 Task: In the sheet Budget Analysis ToolFont size of heading  18 Font style of dataoswald 'Font size of data '9 Alignment of headline & dataAlign center.   Fill color in heading, Red Font color of dataIn the sheet  Attendance Sheet for Weekly Progressbook
Action: Mouse moved to (417, 160)
Screenshot: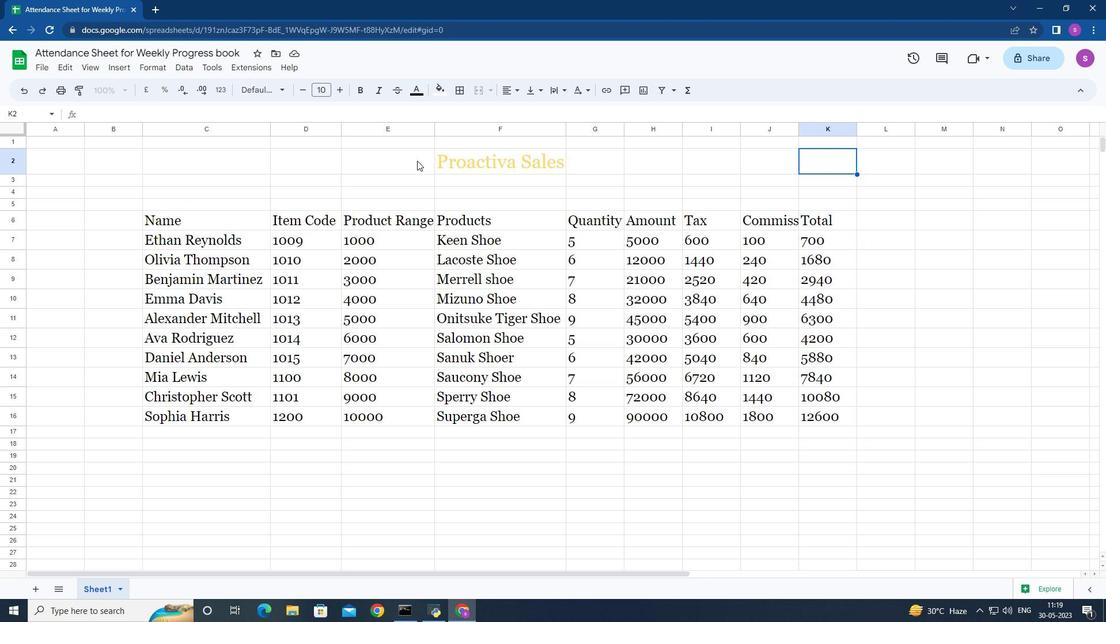 
Action: Mouse pressed left at (417, 160)
Screenshot: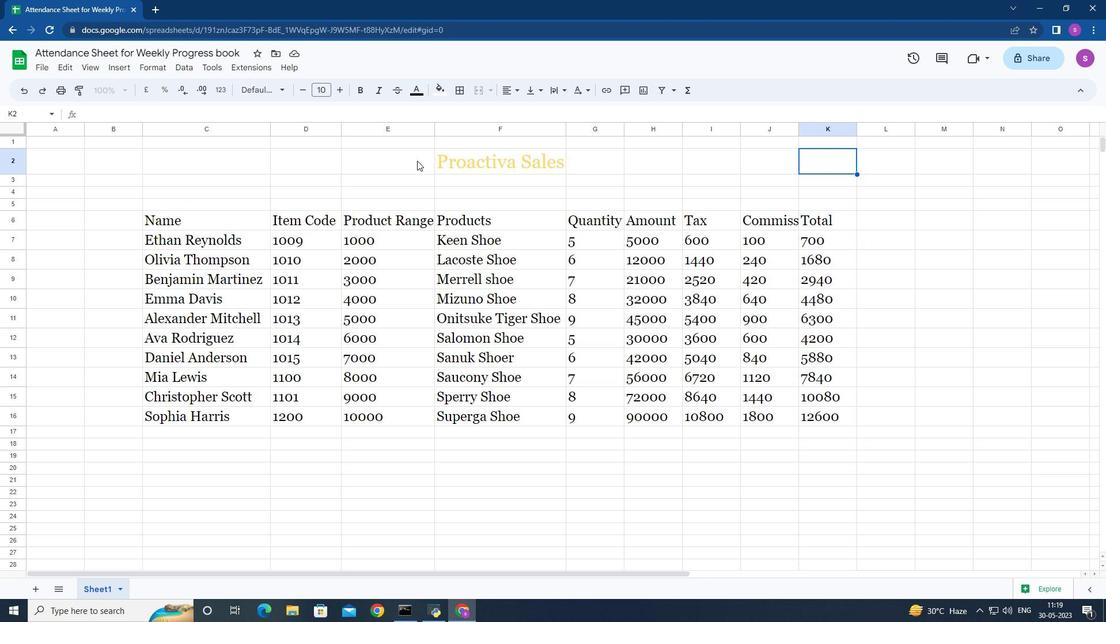 
Action: Mouse moved to (279, 87)
Screenshot: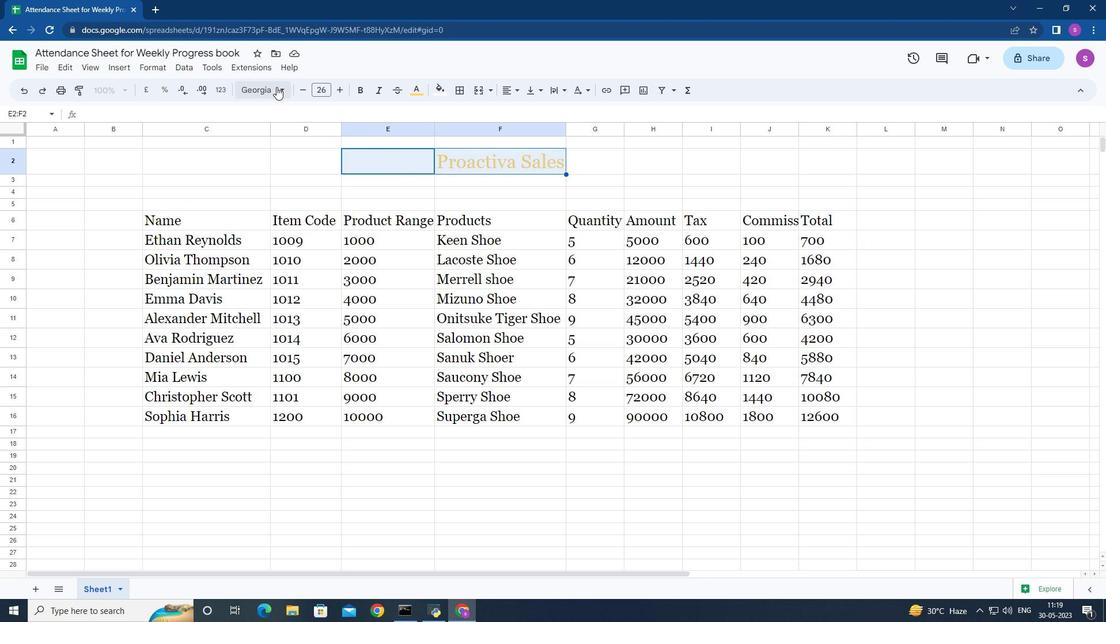
Action: Mouse pressed left at (279, 87)
Screenshot: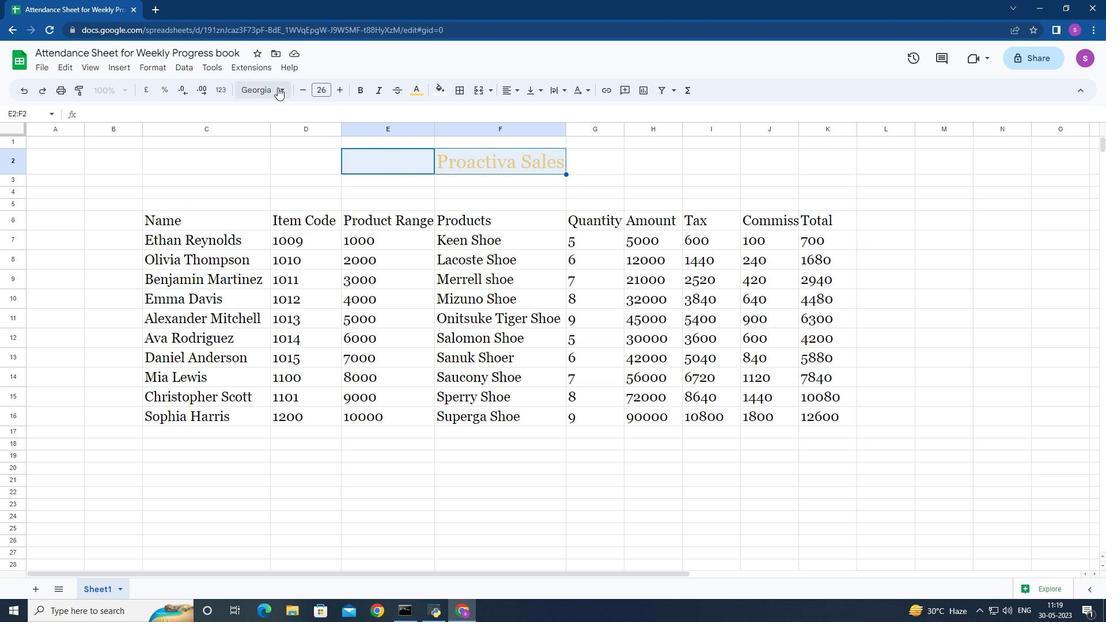 
Action: Mouse moved to (293, 425)
Screenshot: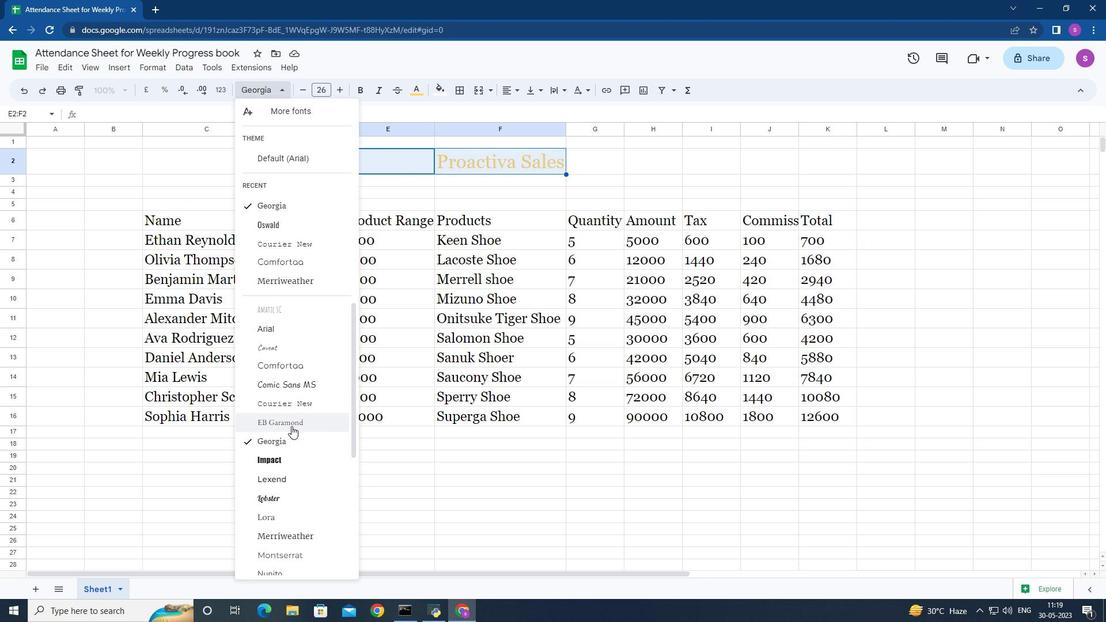 
Action: Mouse scrolled (293, 425) with delta (0, 0)
Screenshot: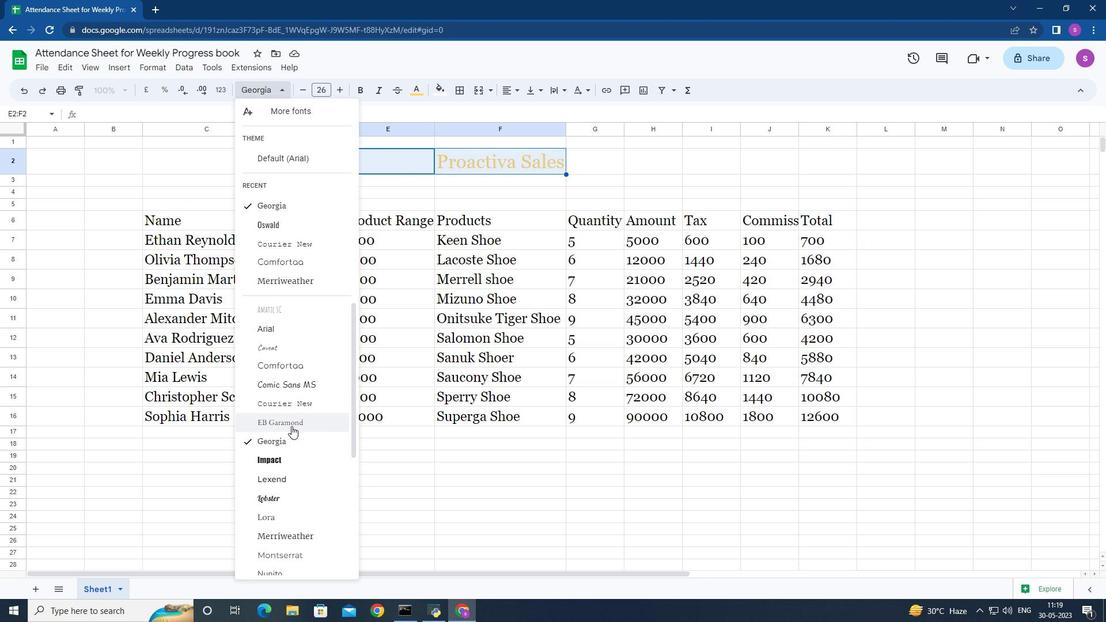 
Action: Mouse moved to (293, 425)
Screenshot: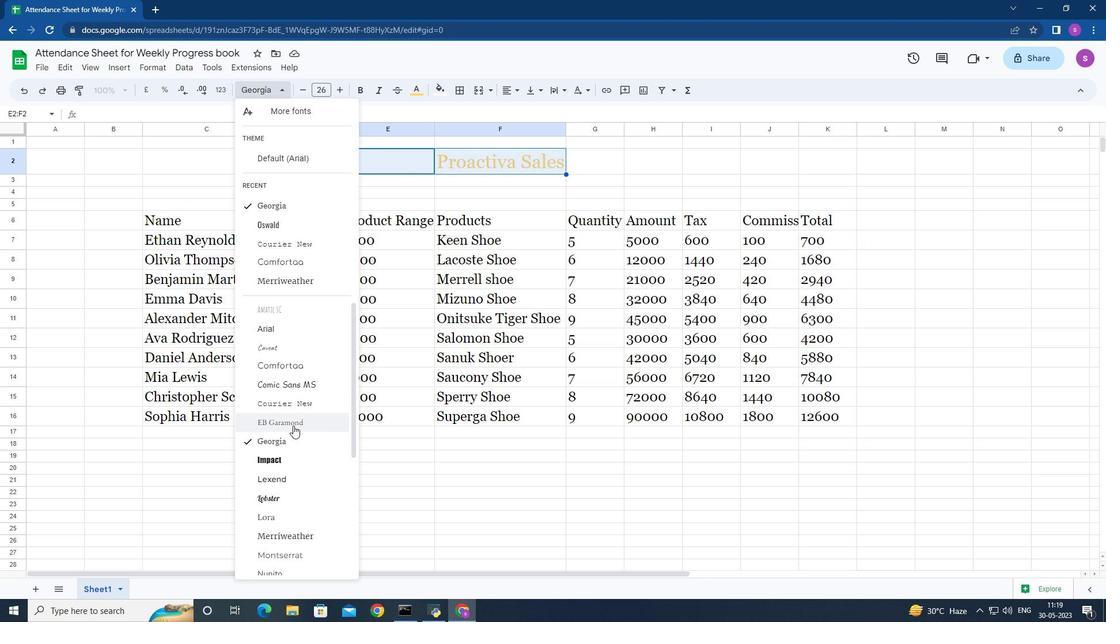 
Action: Mouse scrolled (293, 424) with delta (0, 0)
Screenshot: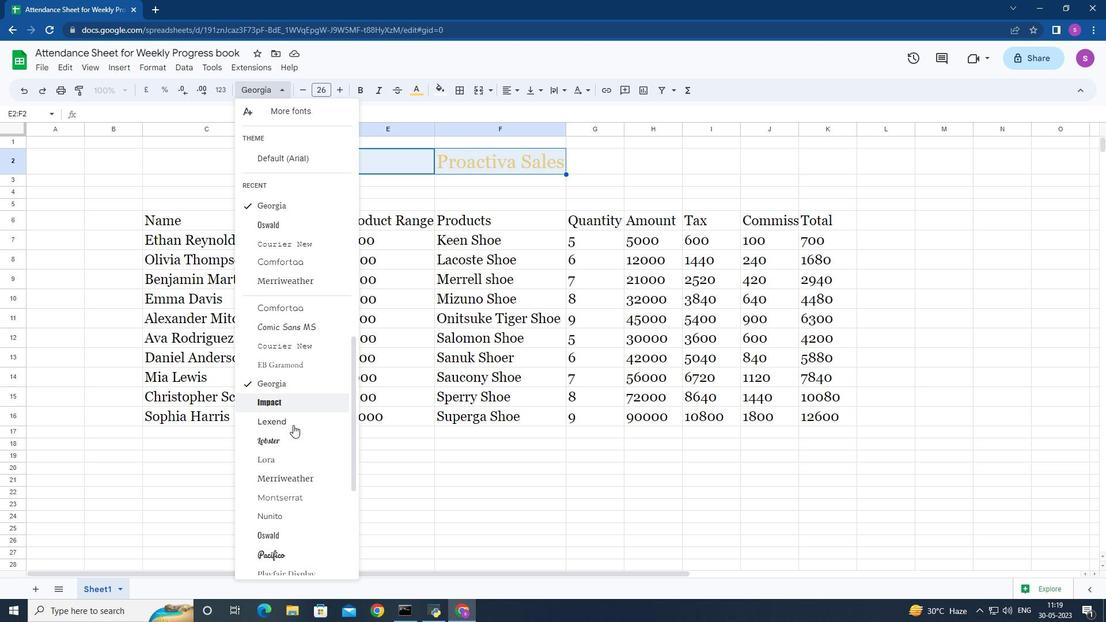 
Action: Mouse moved to (293, 425)
Screenshot: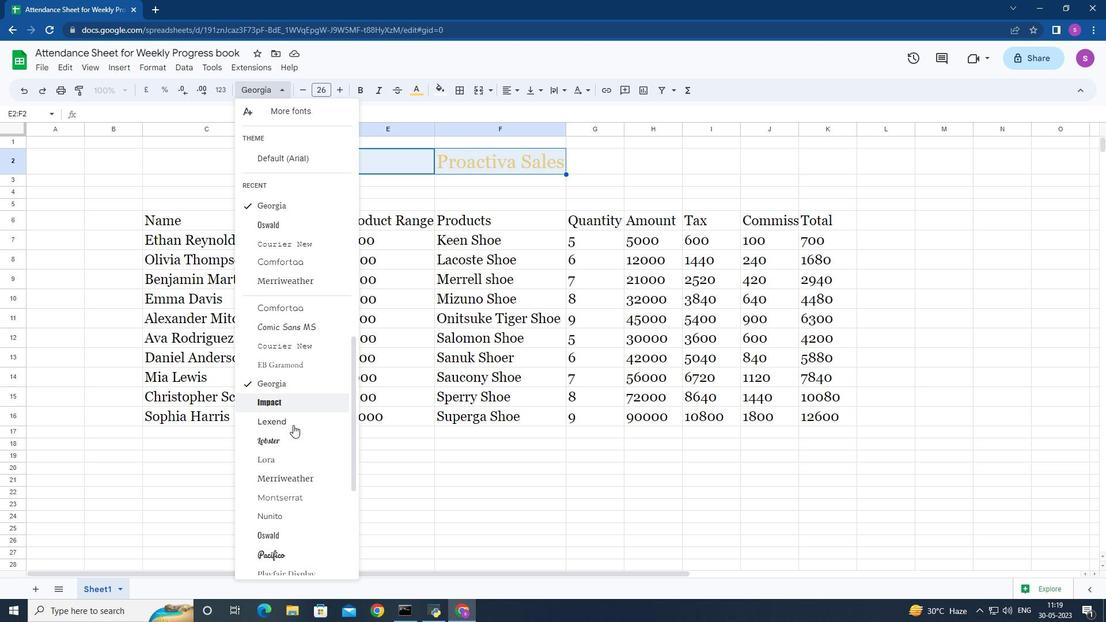 
Action: Mouse scrolled (293, 424) with delta (0, 0)
Screenshot: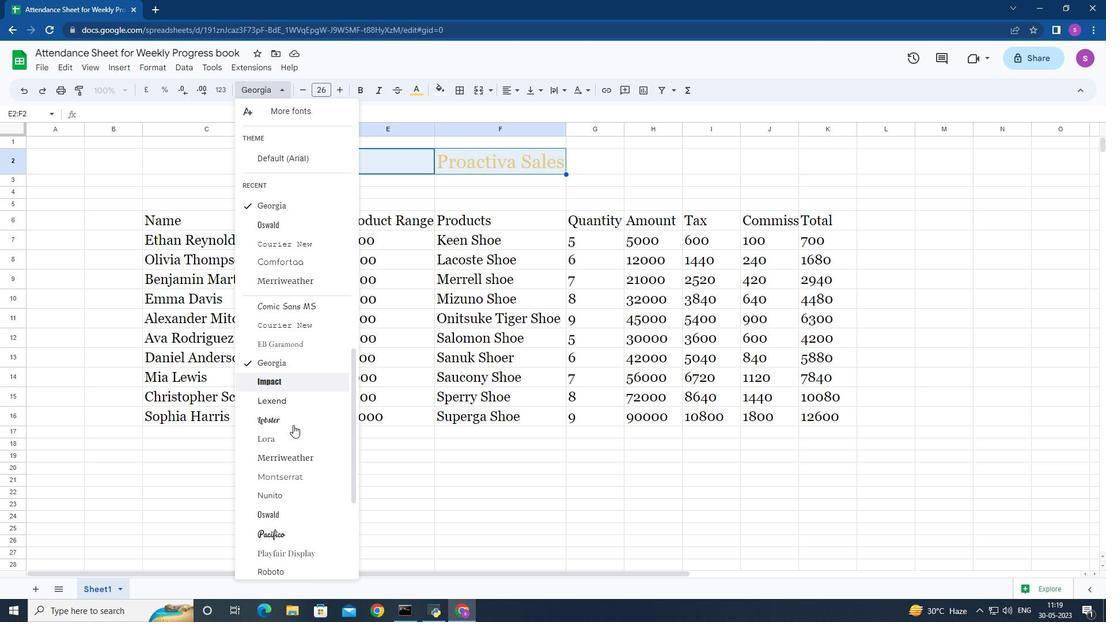 
Action: Mouse scrolled (293, 424) with delta (0, 0)
Screenshot: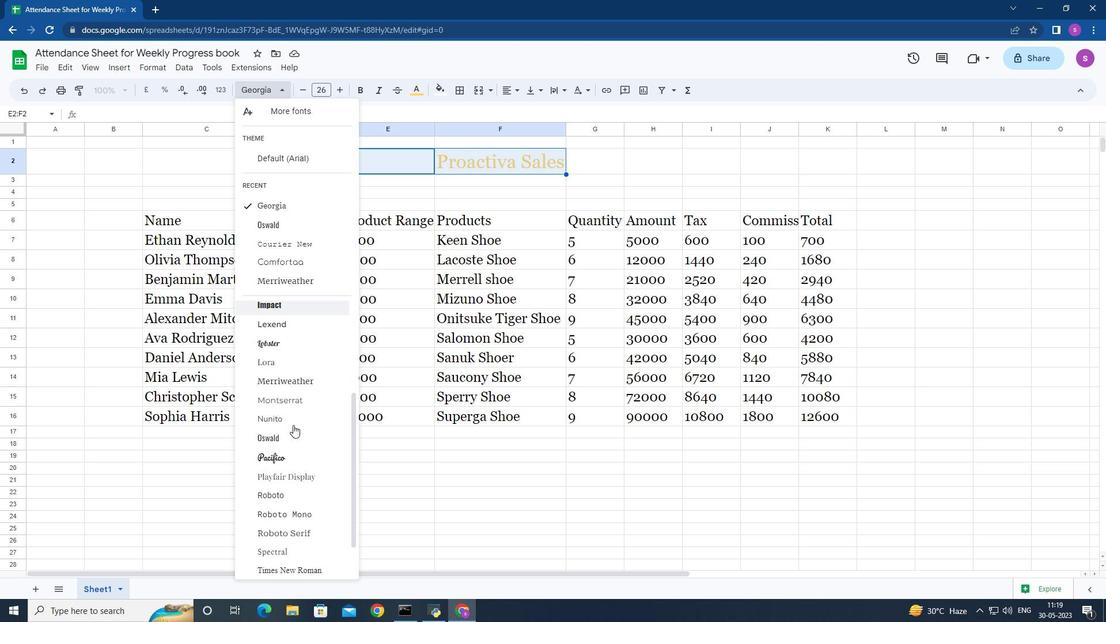 
Action: Mouse scrolled (293, 424) with delta (0, 0)
Screenshot: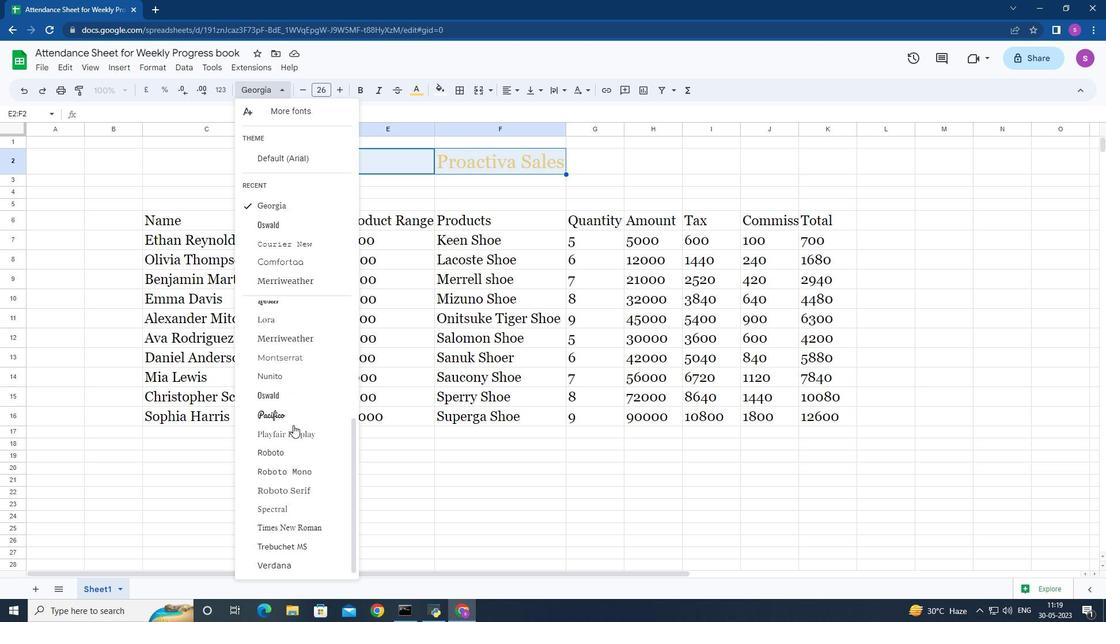 
Action: Mouse moved to (288, 398)
Screenshot: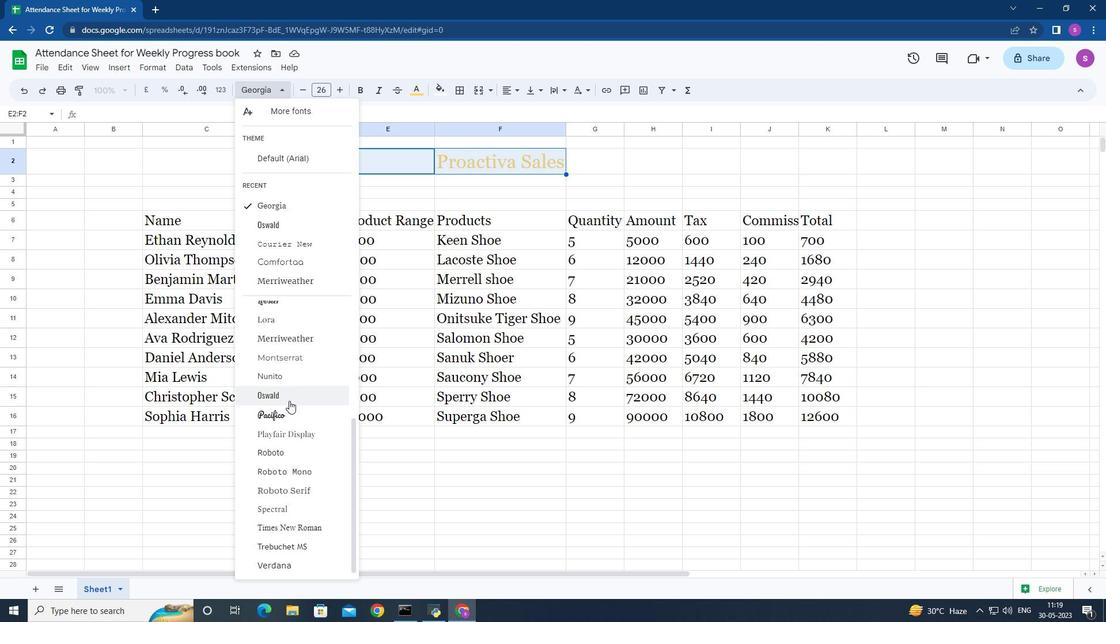 
Action: Mouse pressed left at (288, 398)
Screenshot: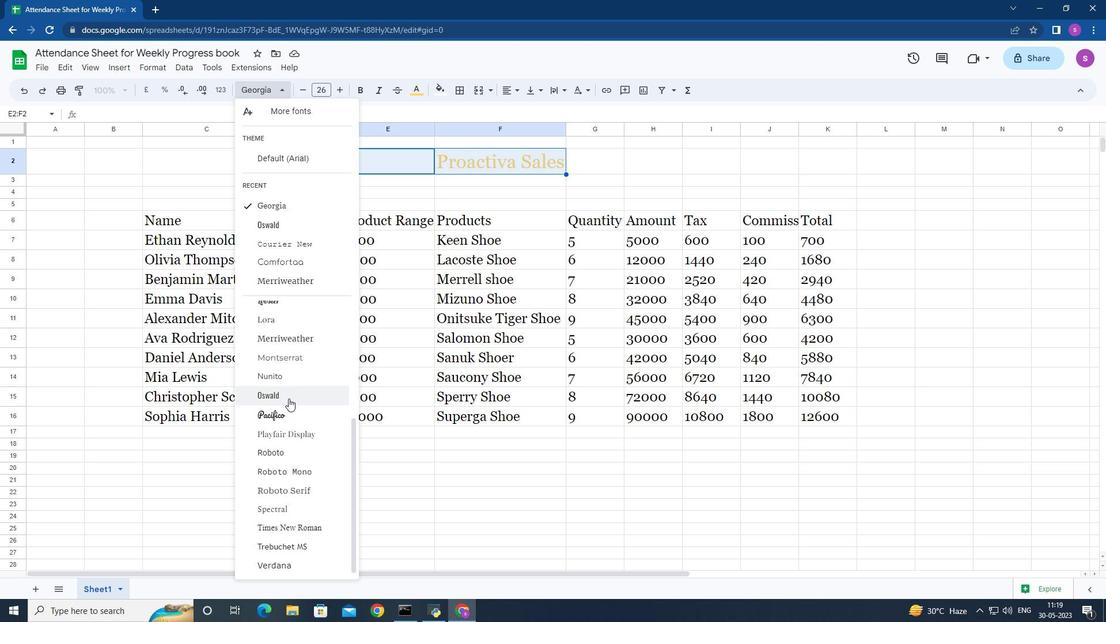 
Action: Mouse moved to (300, 88)
Screenshot: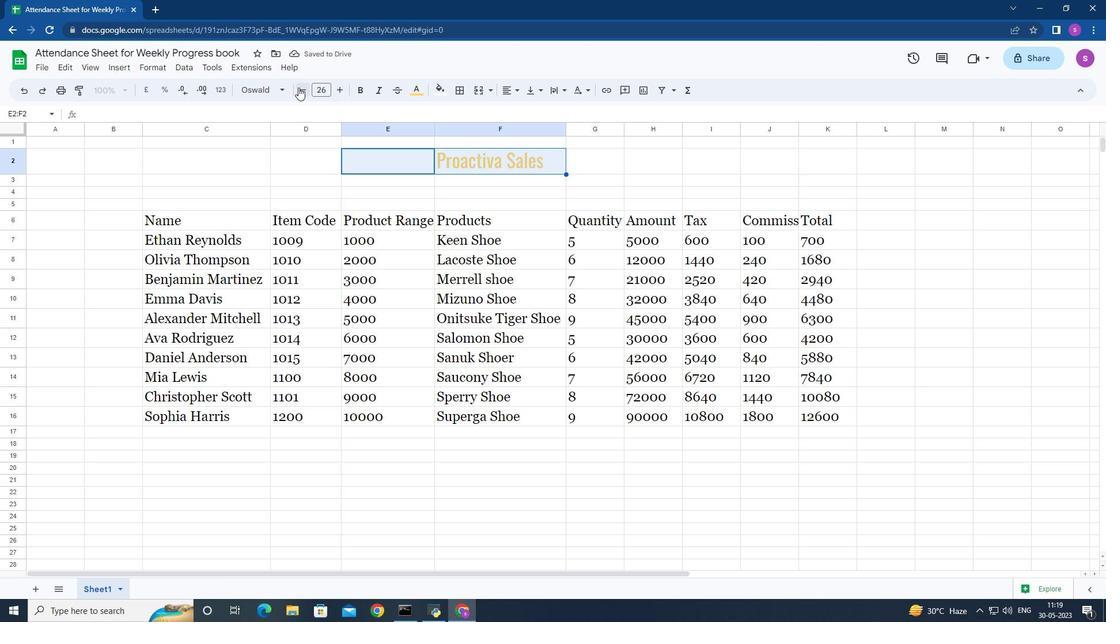 
Action: Mouse pressed left at (300, 88)
Screenshot: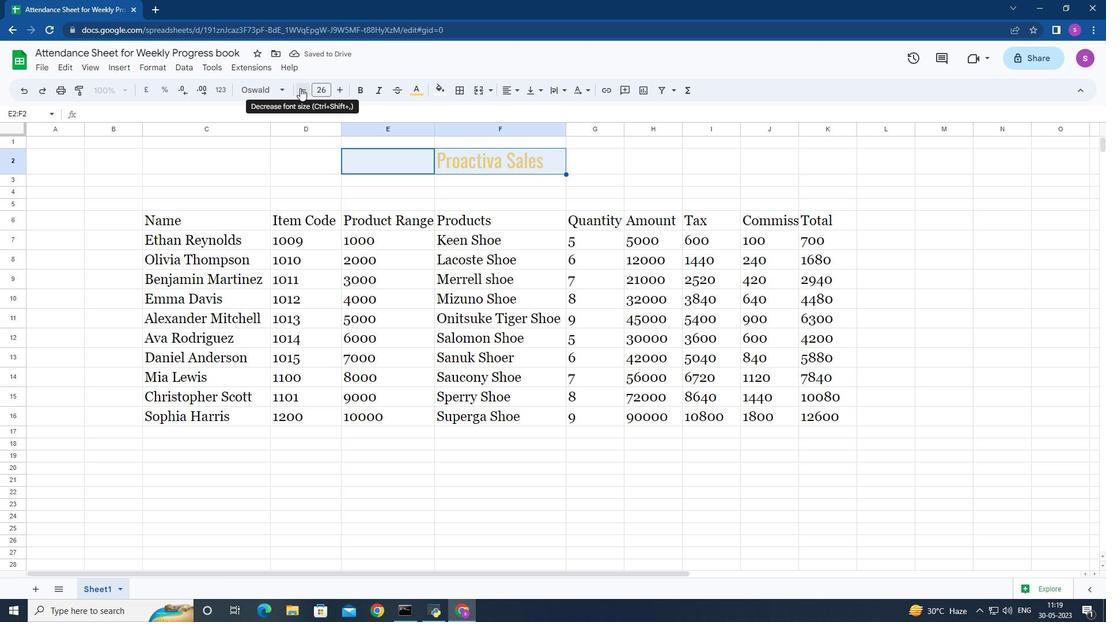 
Action: Mouse pressed left at (300, 88)
Screenshot: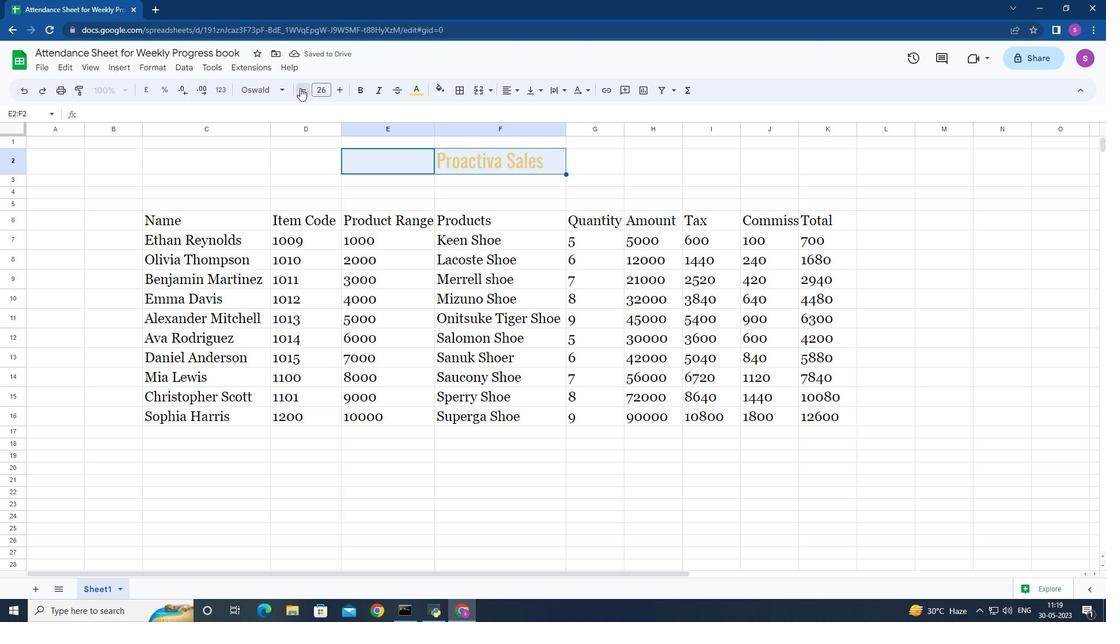 
Action: Mouse pressed left at (300, 88)
Screenshot: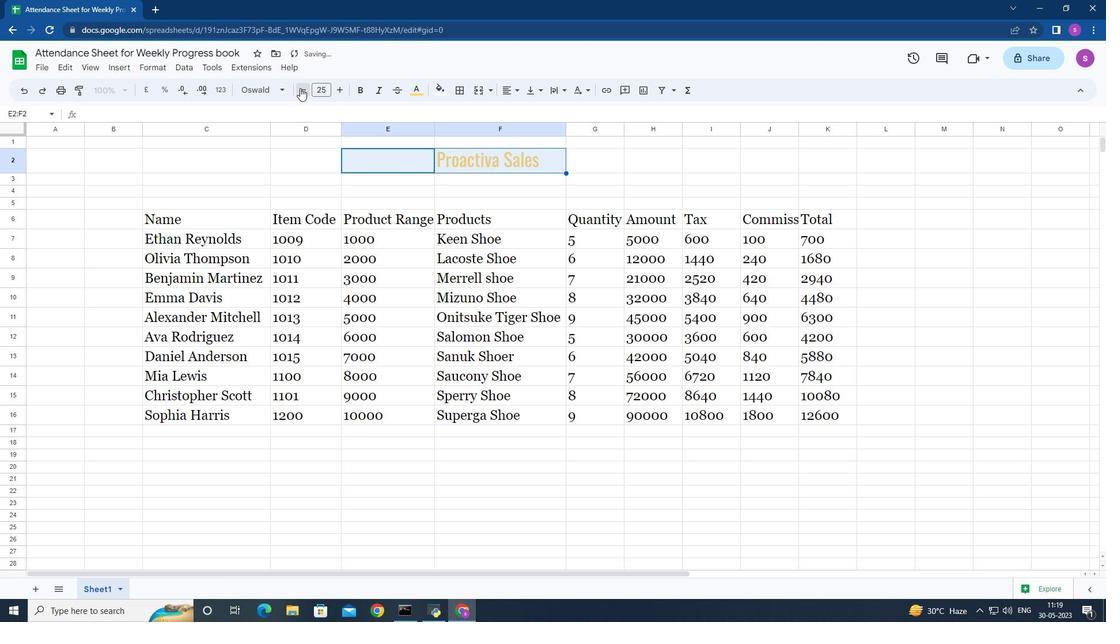 
Action: Mouse pressed left at (300, 88)
Screenshot: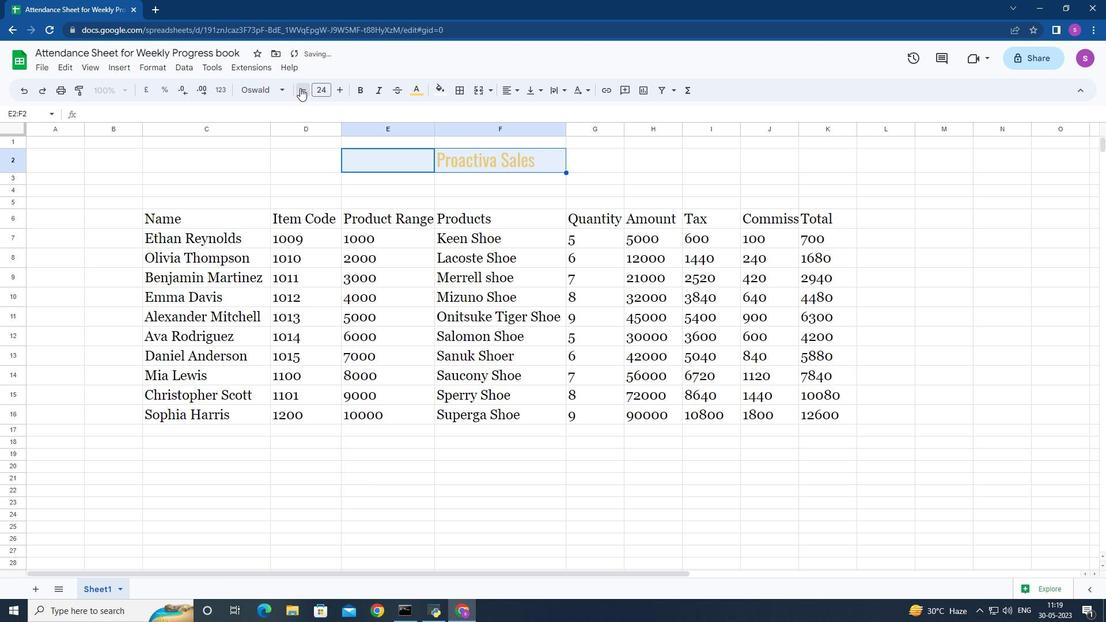 
Action: Mouse pressed left at (300, 88)
Screenshot: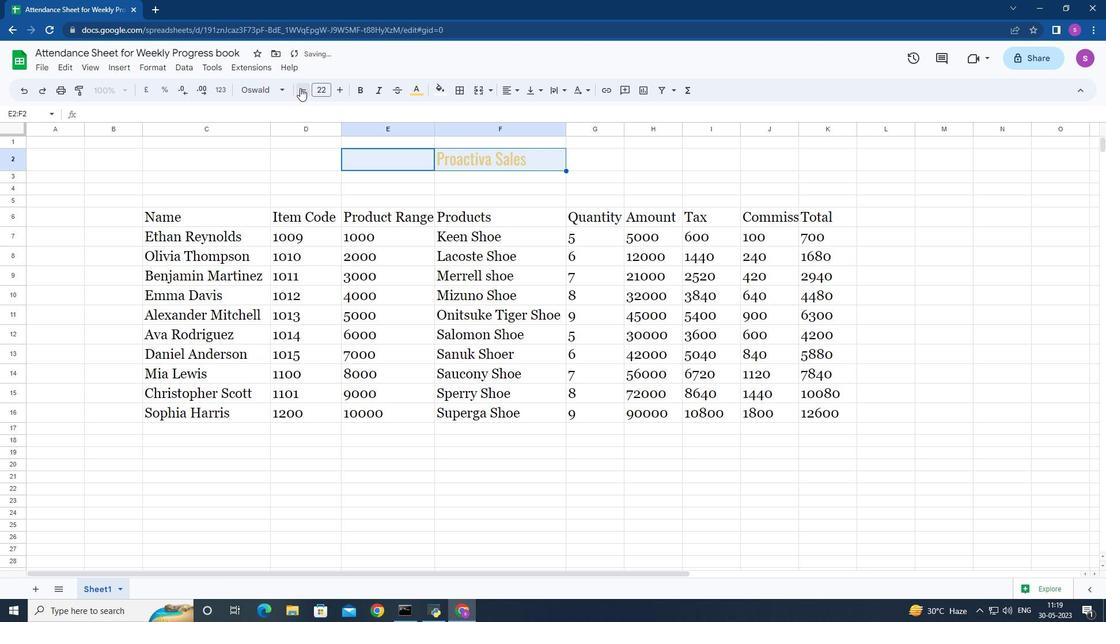 
Action: Mouse pressed left at (300, 88)
Screenshot: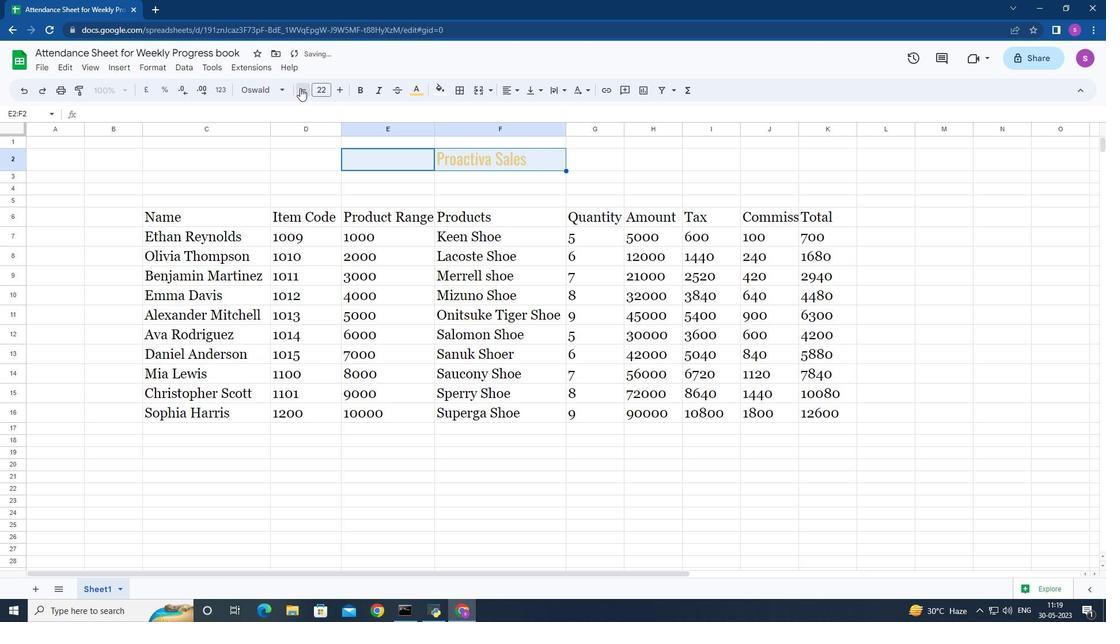 
Action: Mouse pressed left at (300, 88)
Screenshot: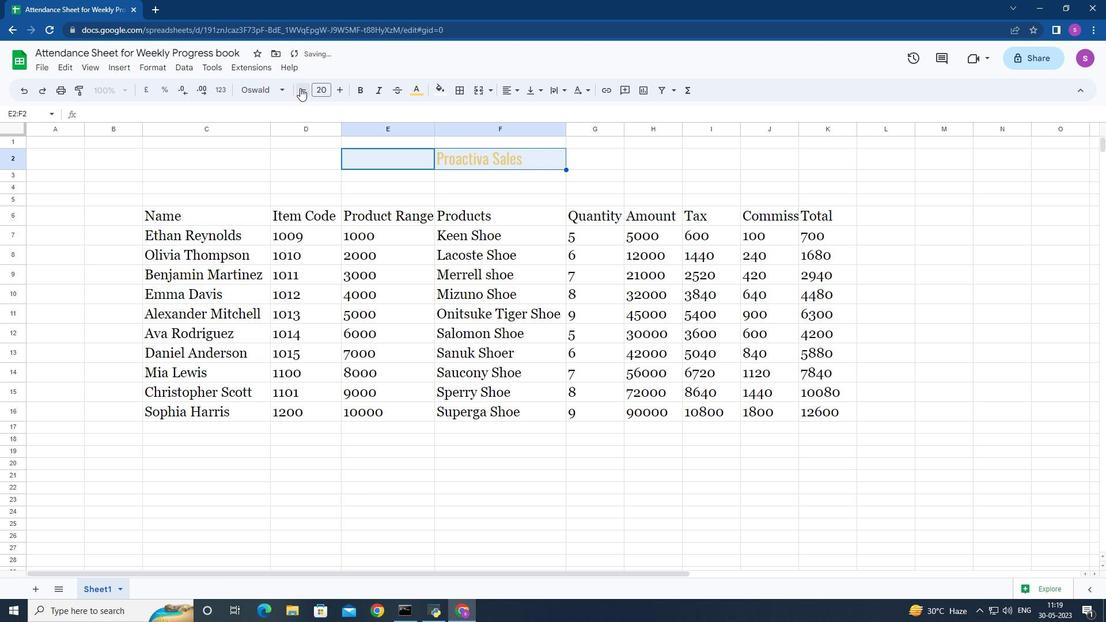 
Action: Mouse pressed left at (300, 88)
Screenshot: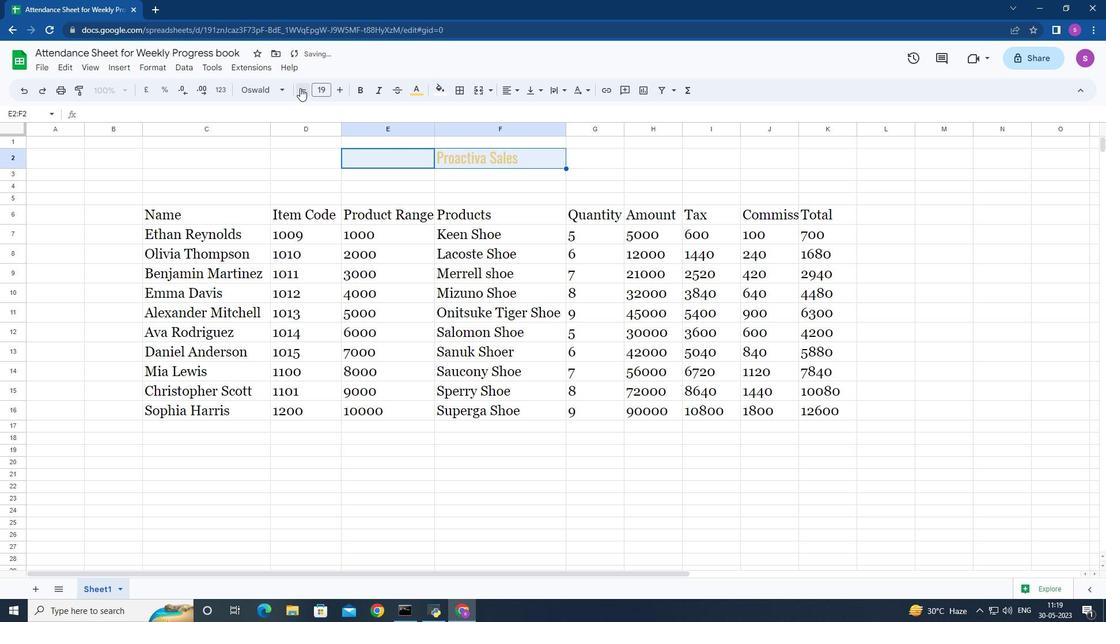 
Action: Mouse moved to (141, 212)
Screenshot: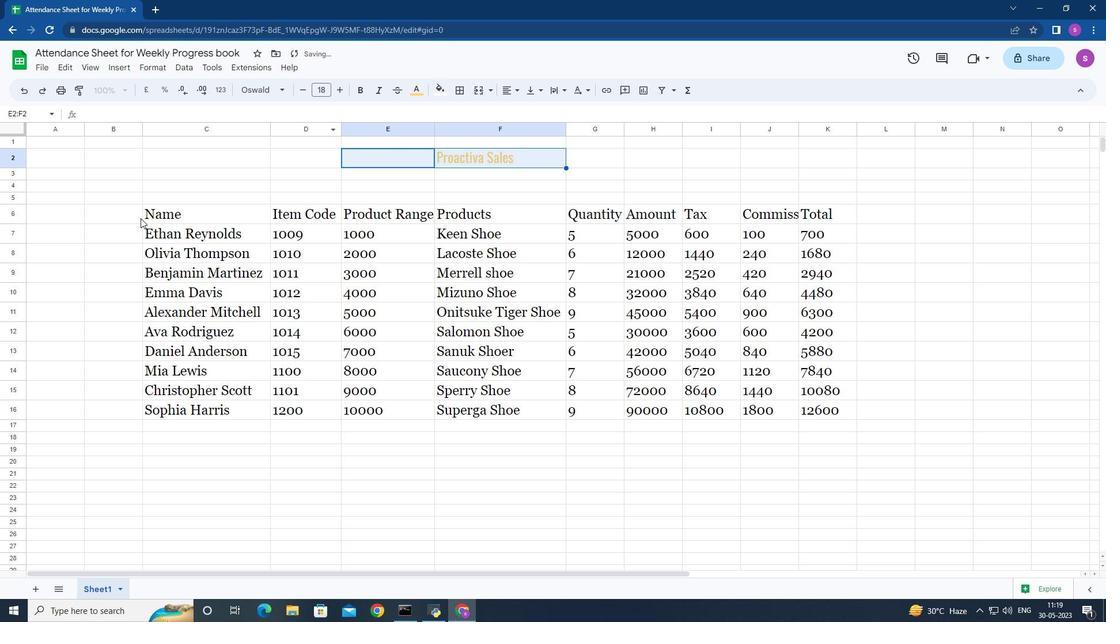 
Action: Mouse pressed left at (141, 212)
Screenshot: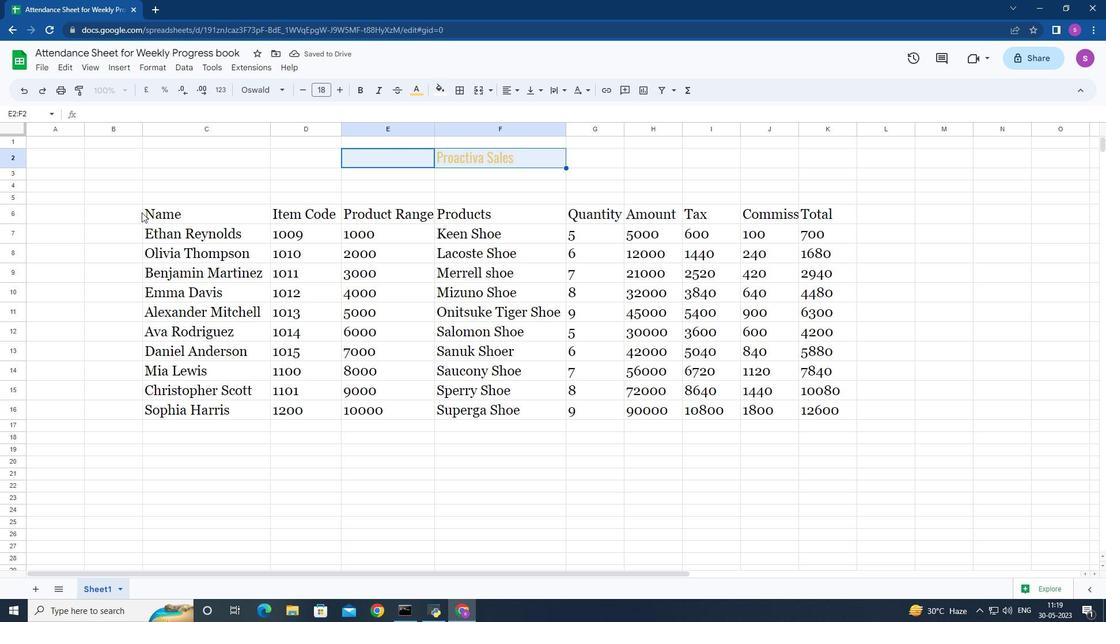 
Action: Mouse moved to (299, 87)
Screenshot: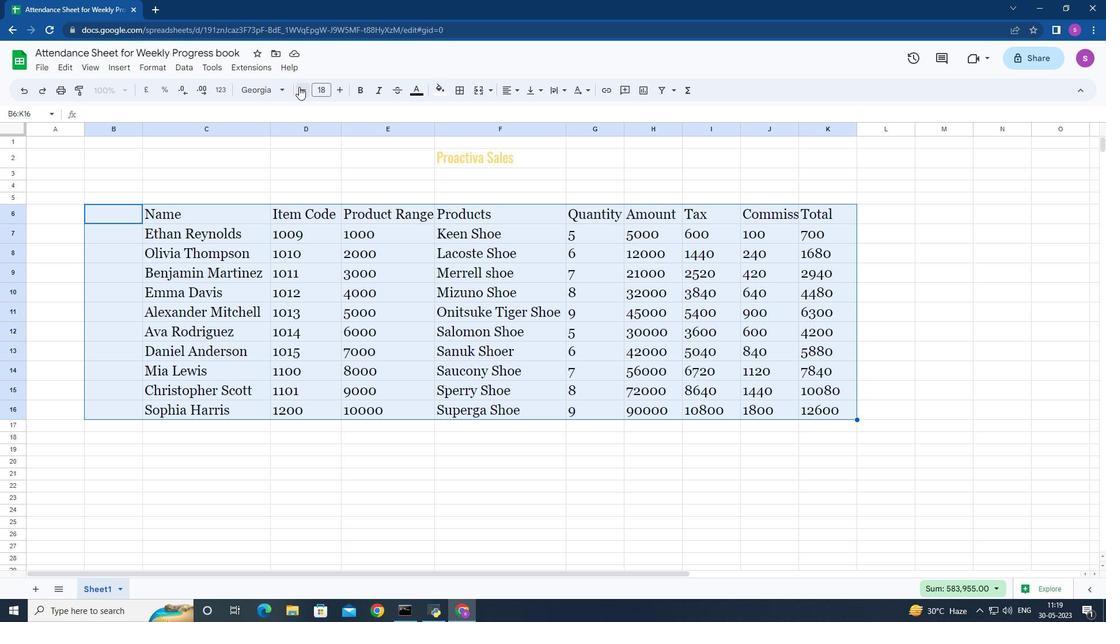
Action: Mouse pressed left at (299, 87)
Screenshot: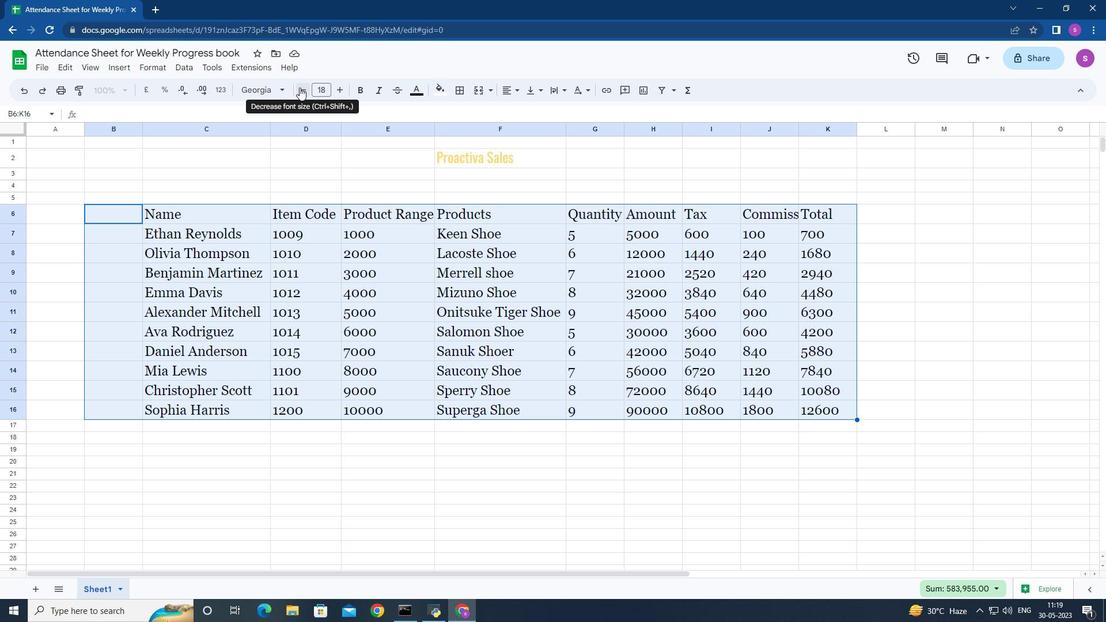 
Action: Mouse pressed left at (299, 87)
Screenshot: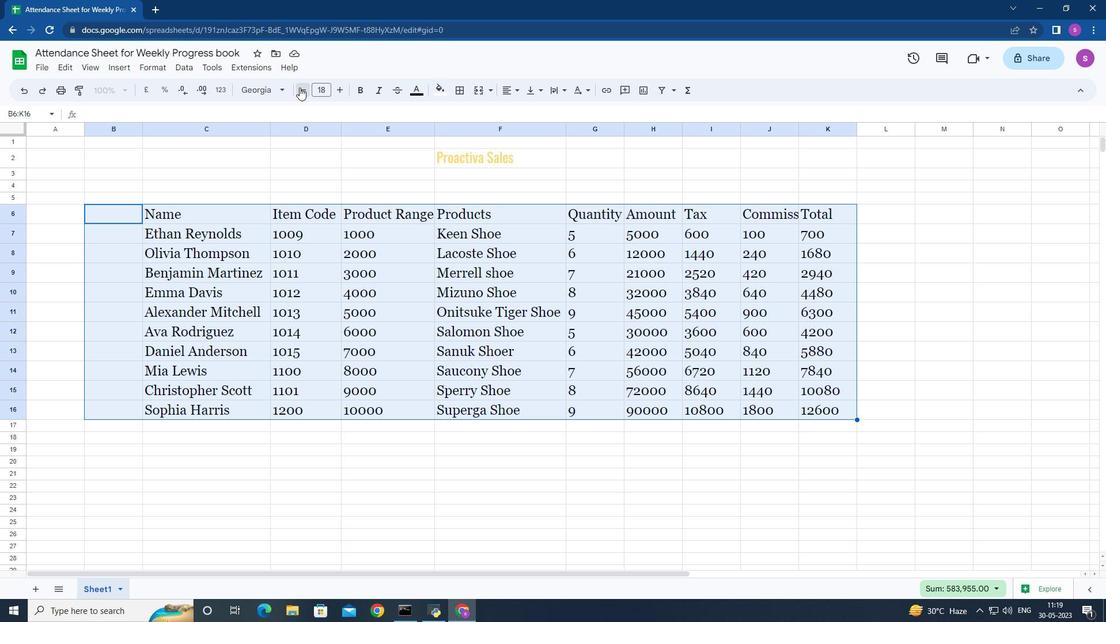 
Action: Mouse pressed left at (299, 87)
Screenshot: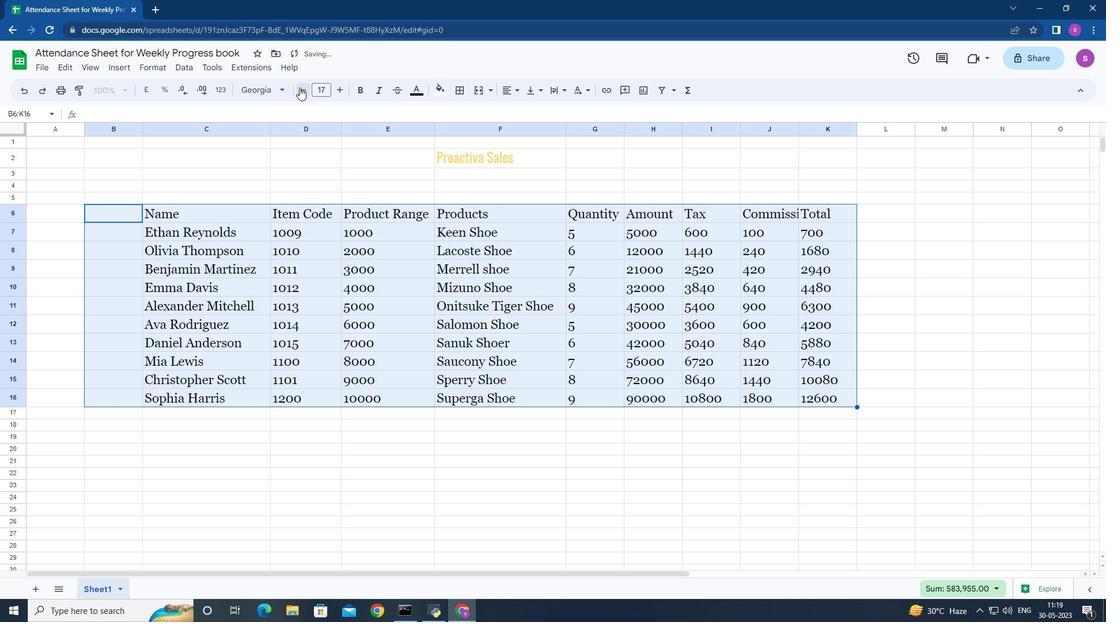
Action: Mouse pressed left at (299, 87)
Screenshot: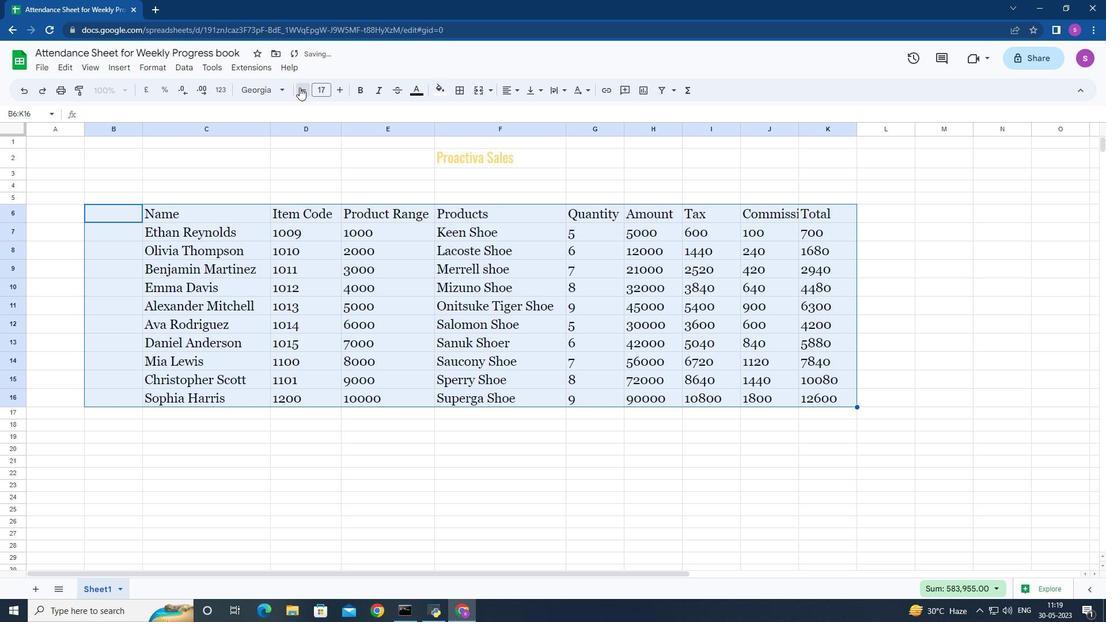 
Action: Mouse pressed left at (299, 87)
Screenshot: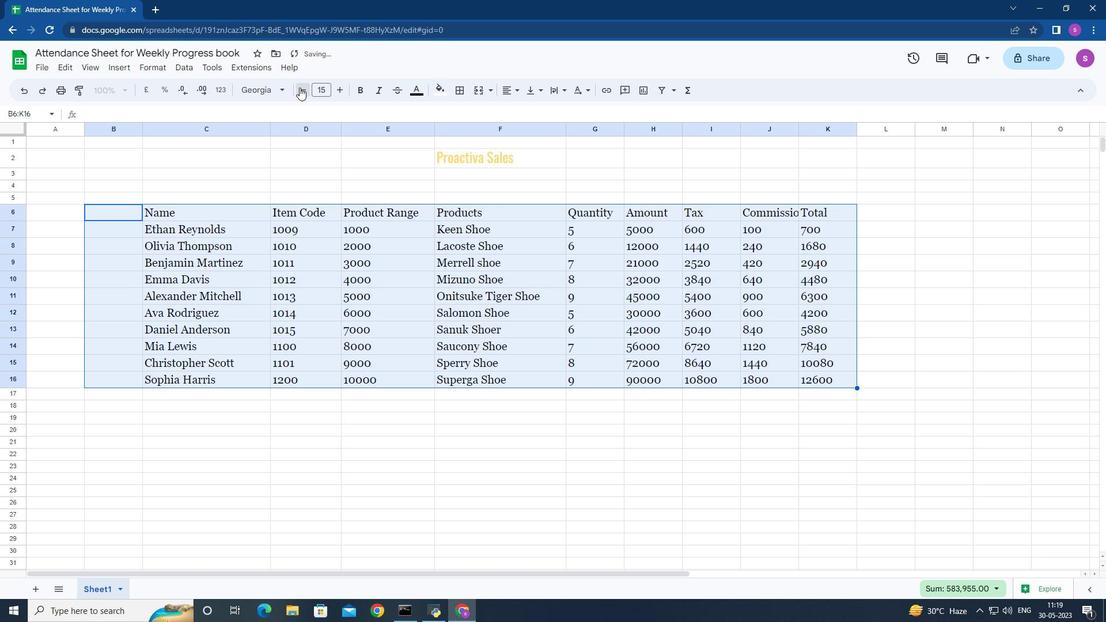
Action: Mouse pressed left at (299, 87)
Screenshot: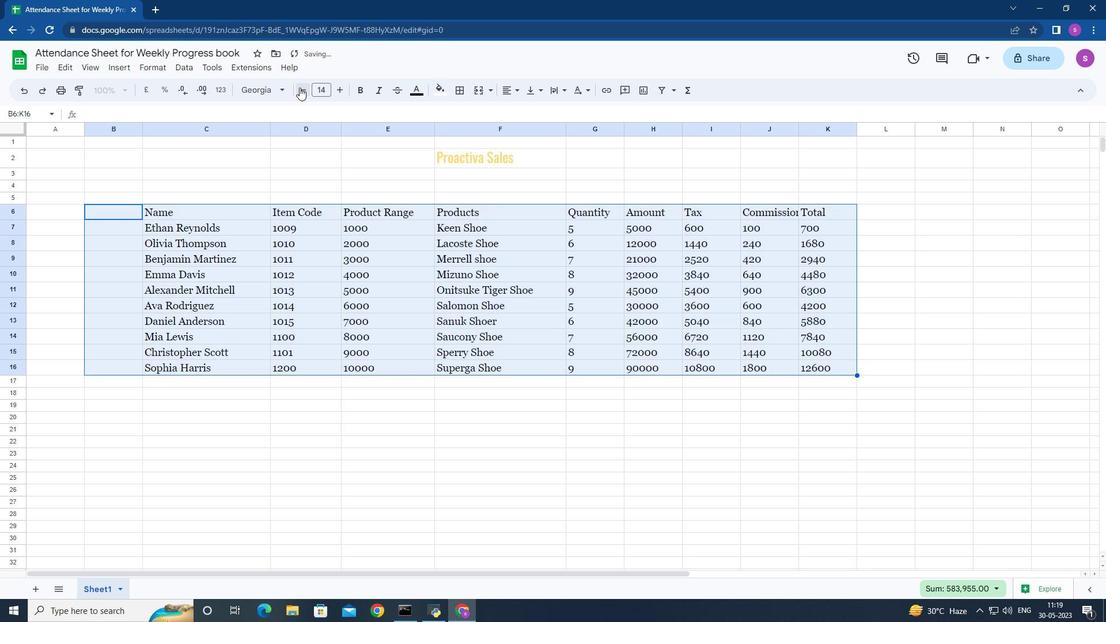 
Action: Mouse pressed left at (299, 87)
Screenshot: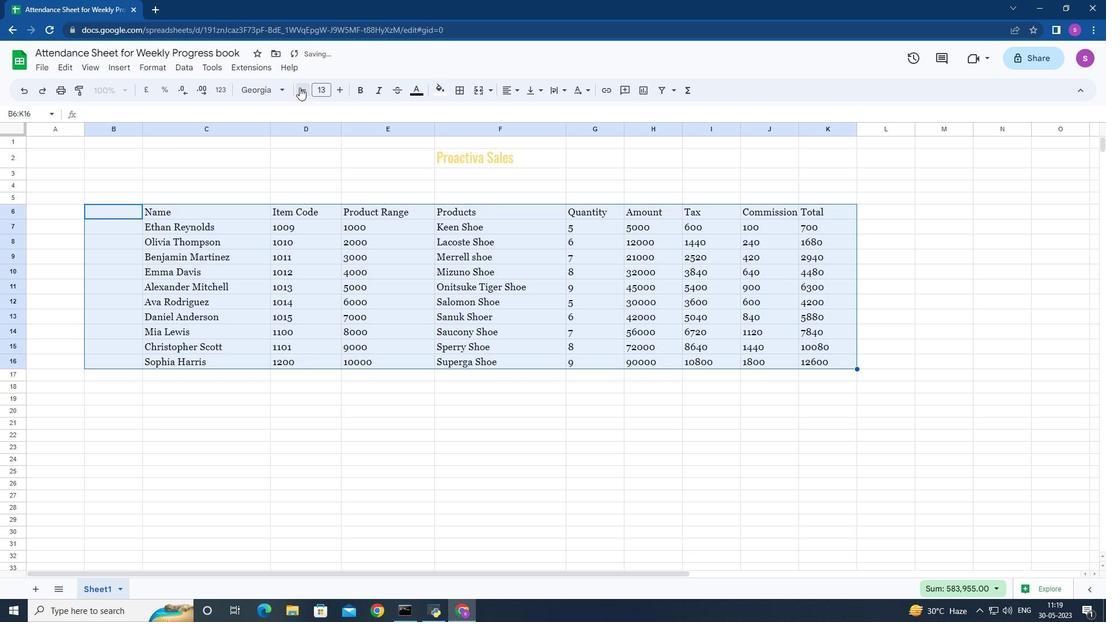 
Action: Mouse pressed left at (299, 87)
Screenshot: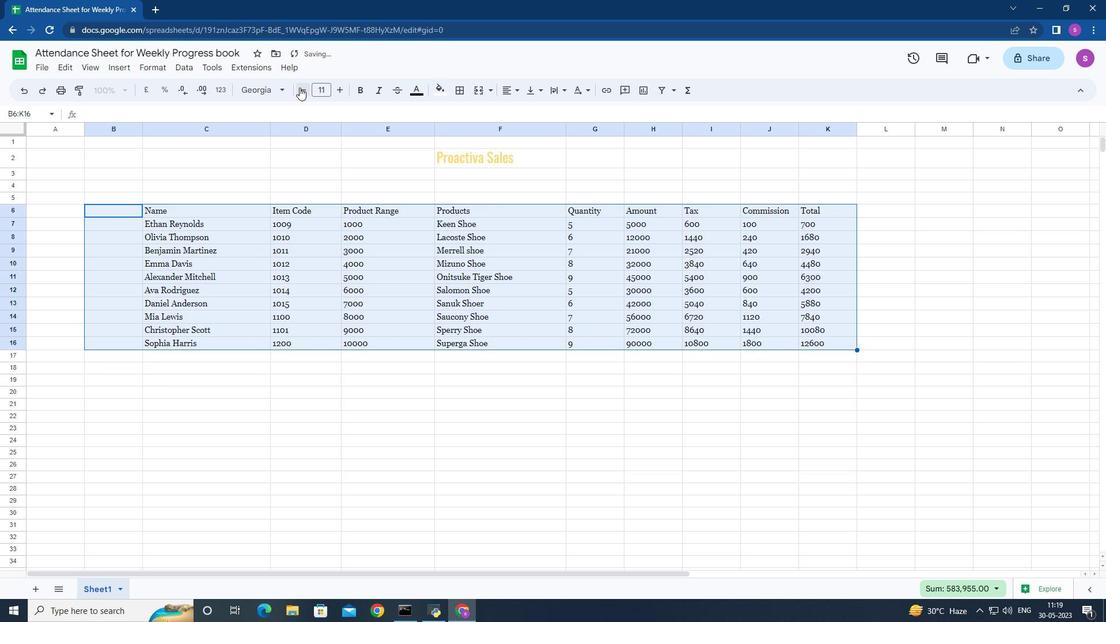 
Action: Mouse pressed left at (299, 87)
Screenshot: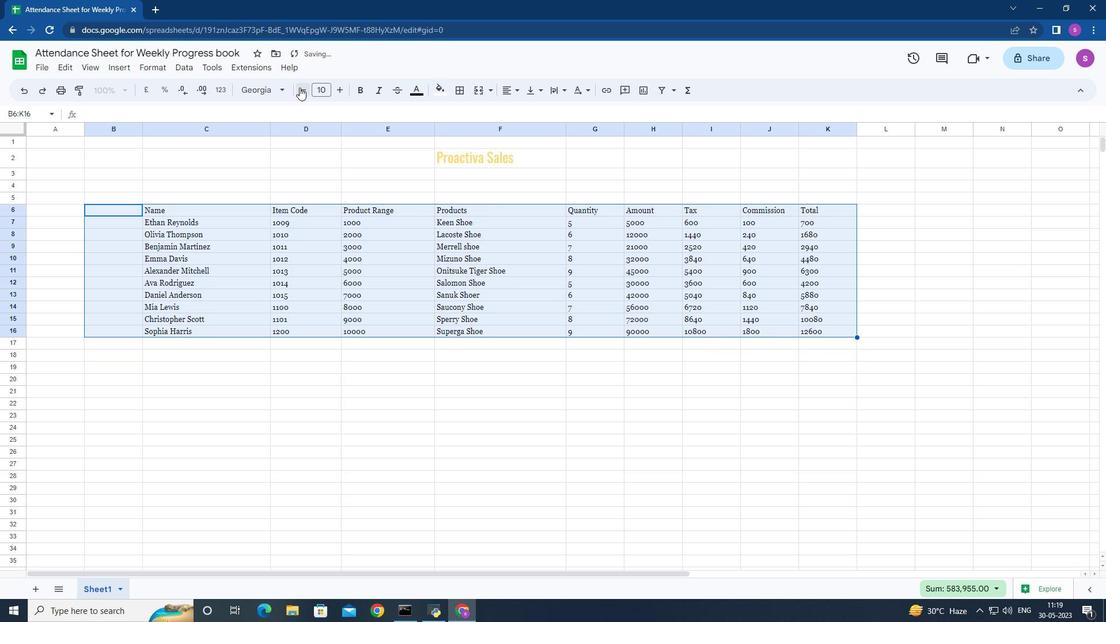 
Action: Mouse moved to (515, 90)
Screenshot: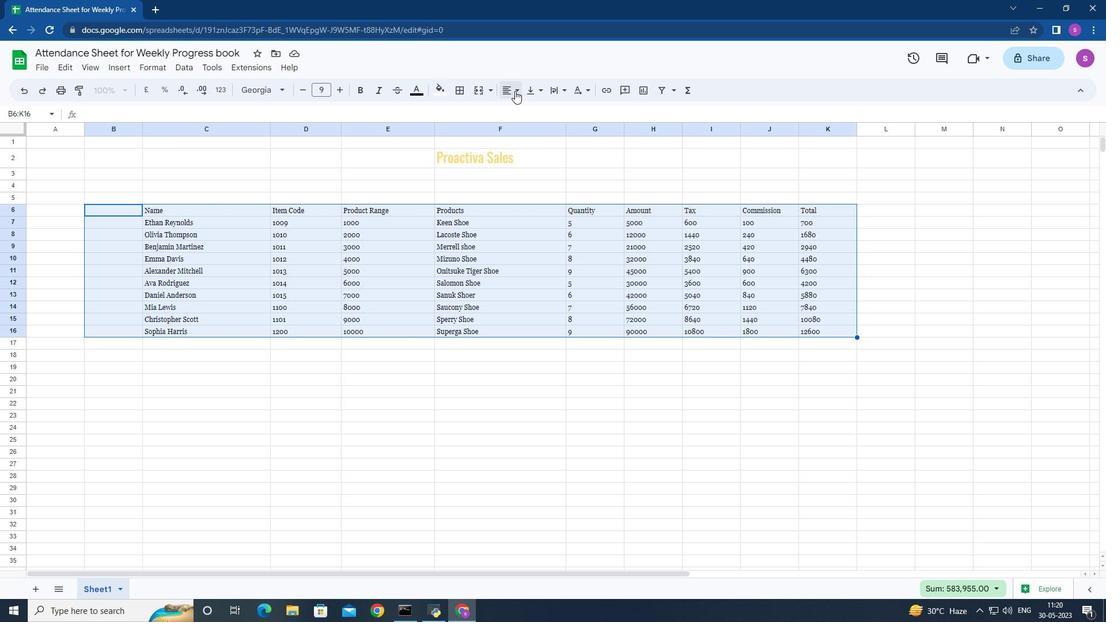 
Action: Mouse pressed left at (515, 90)
Screenshot: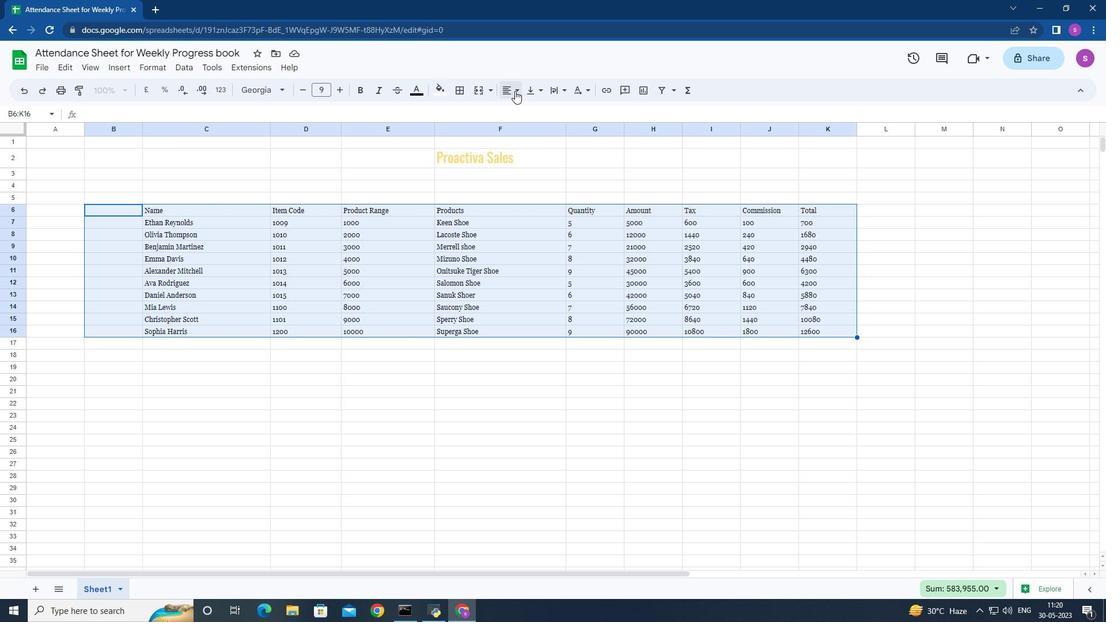 
Action: Mouse moved to (530, 110)
Screenshot: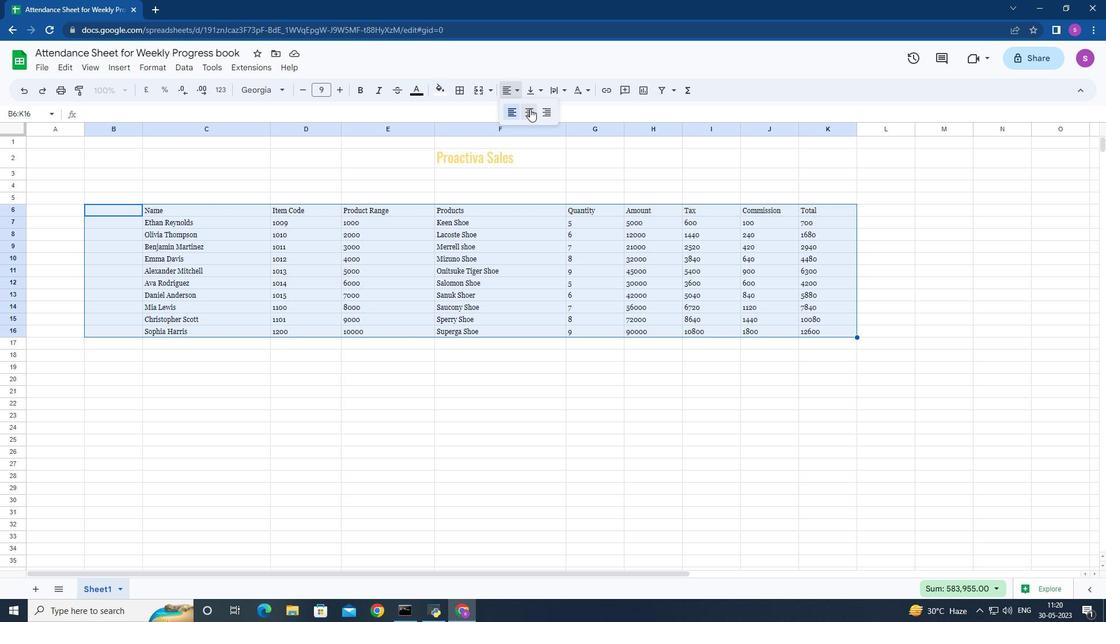 
Action: Mouse pressed left at (530, 110)
Screenshot: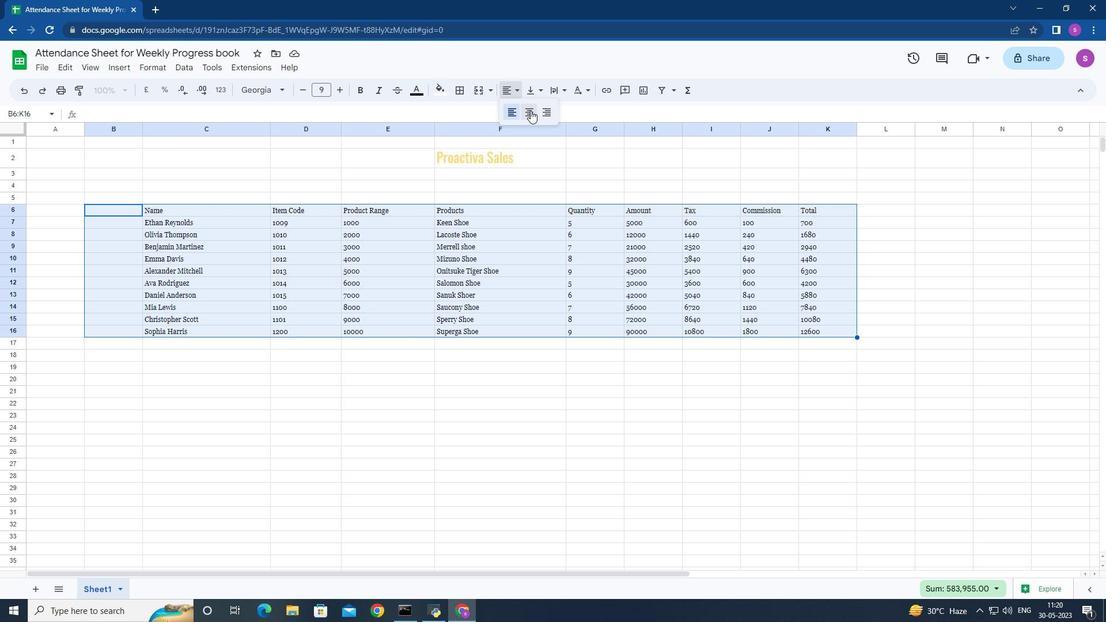 
Action: Mouse moved to (417, 157)
Screenshot: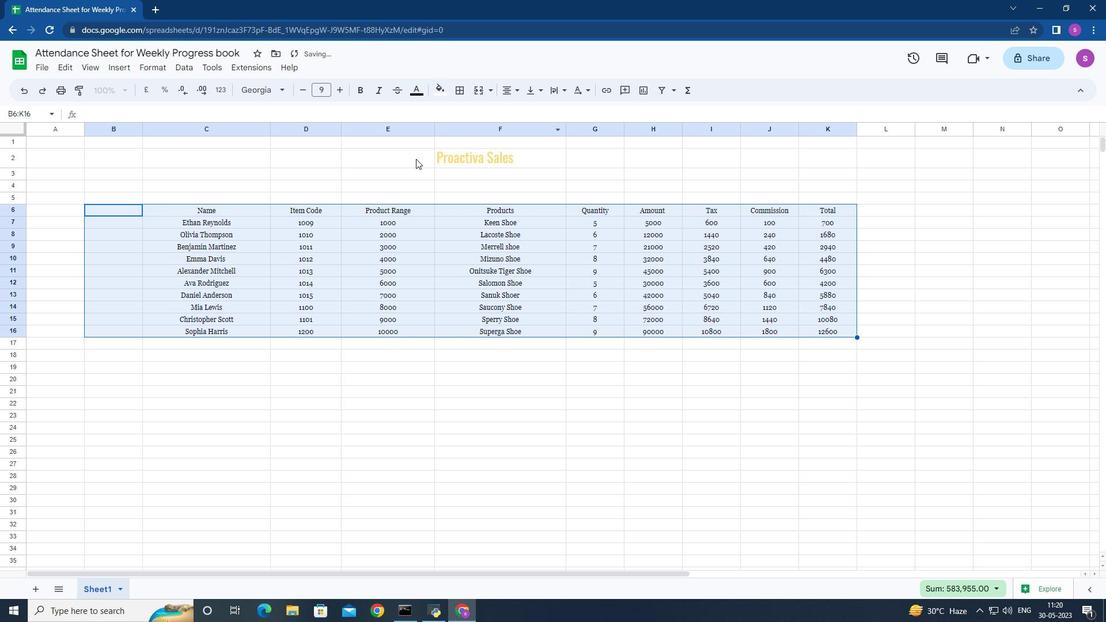 
Action: Mouse pressed left at (417, 157)
Screenshot: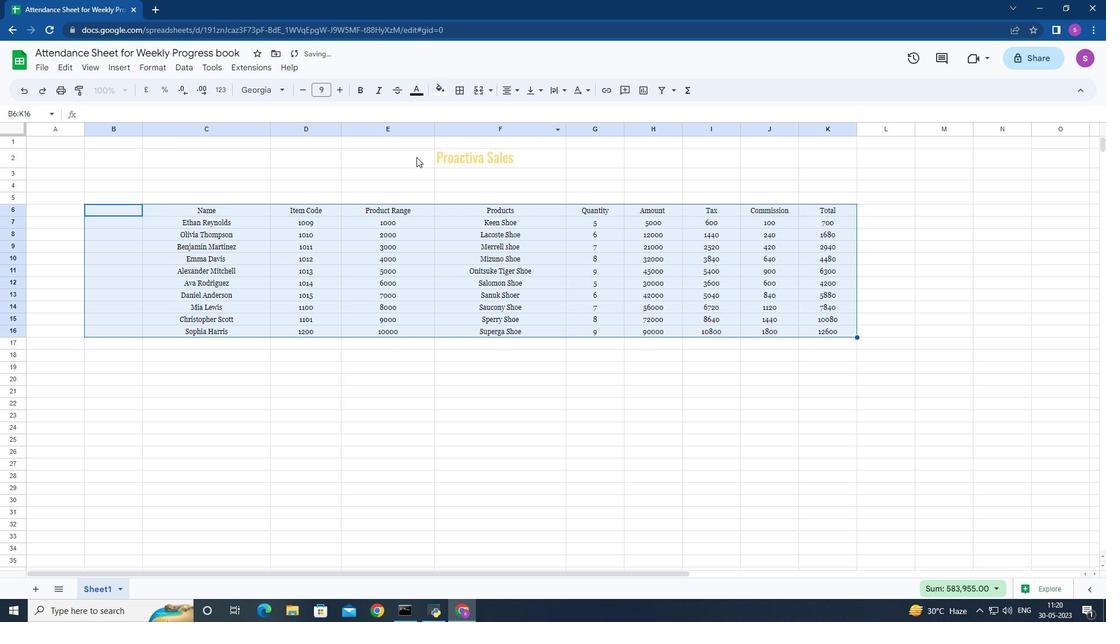 
Action: Mouse moved to (518, 92)
Screenshot: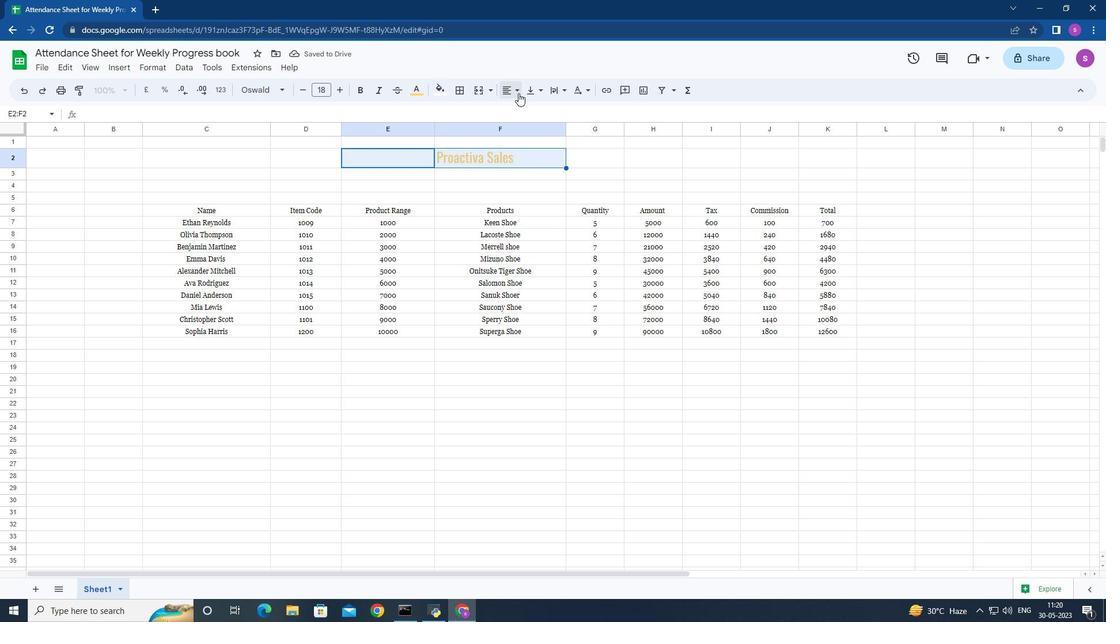 
Action: Mouse pressed left at (518, 92)
Screenshot: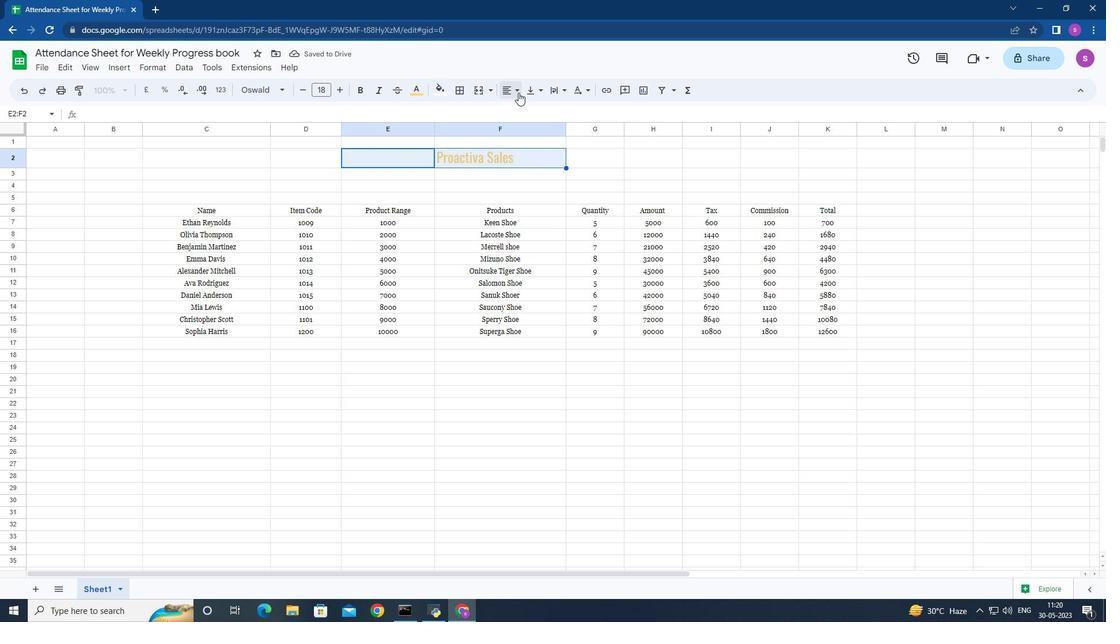 
Action: Mouse moved to (526, 111)
Screenshot: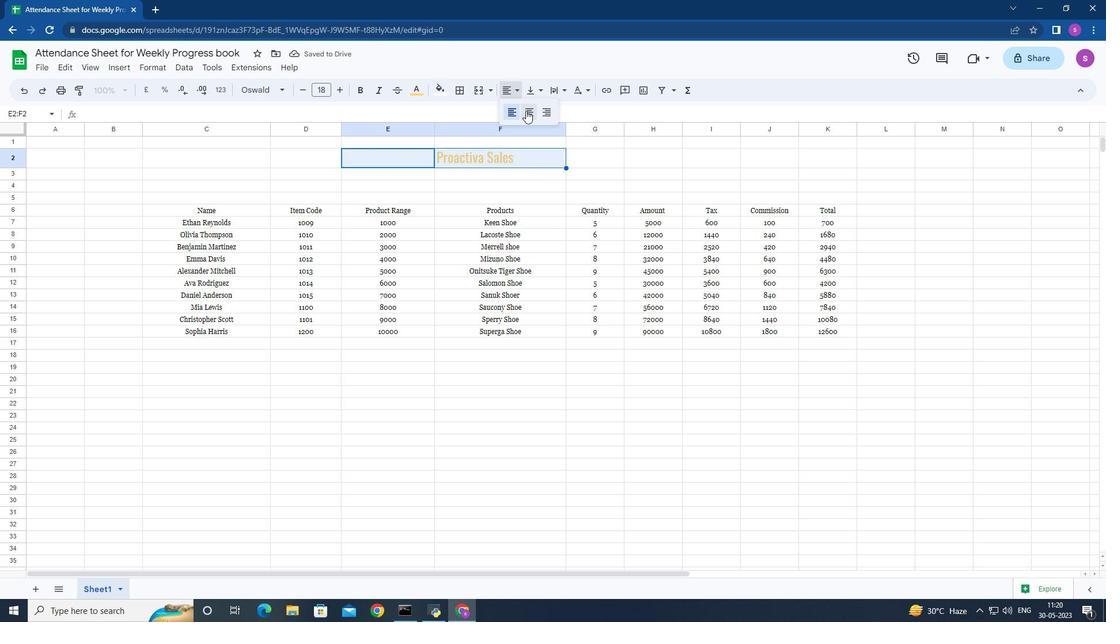 
Action: Mouse pressed left at (526, 111)
Screenshot: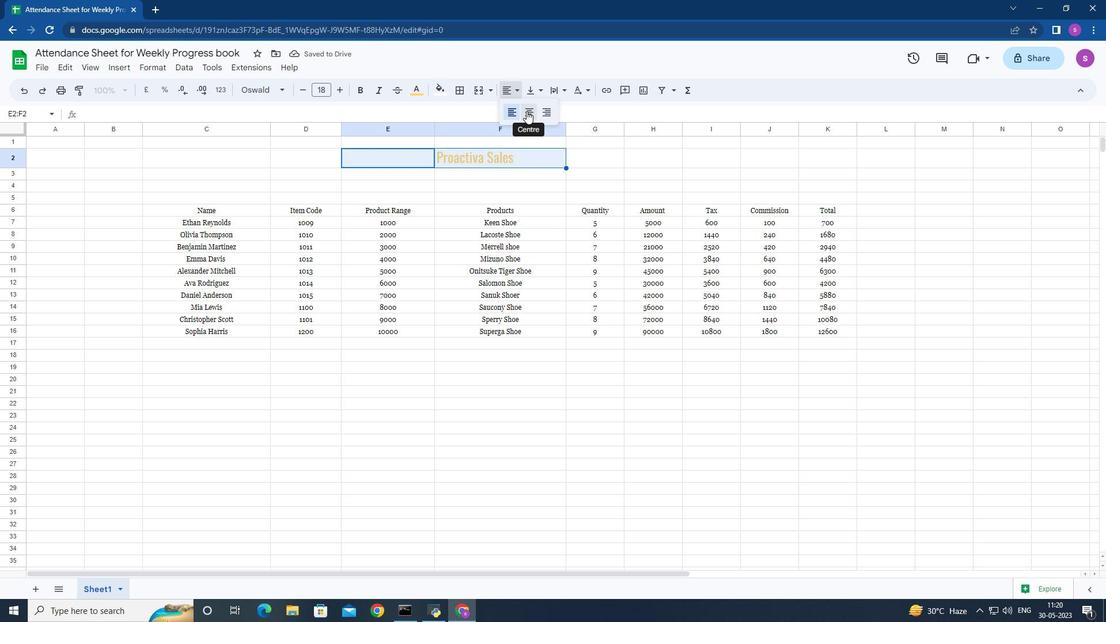 
Action: Mouse moved to (443, 91)
Screenshot: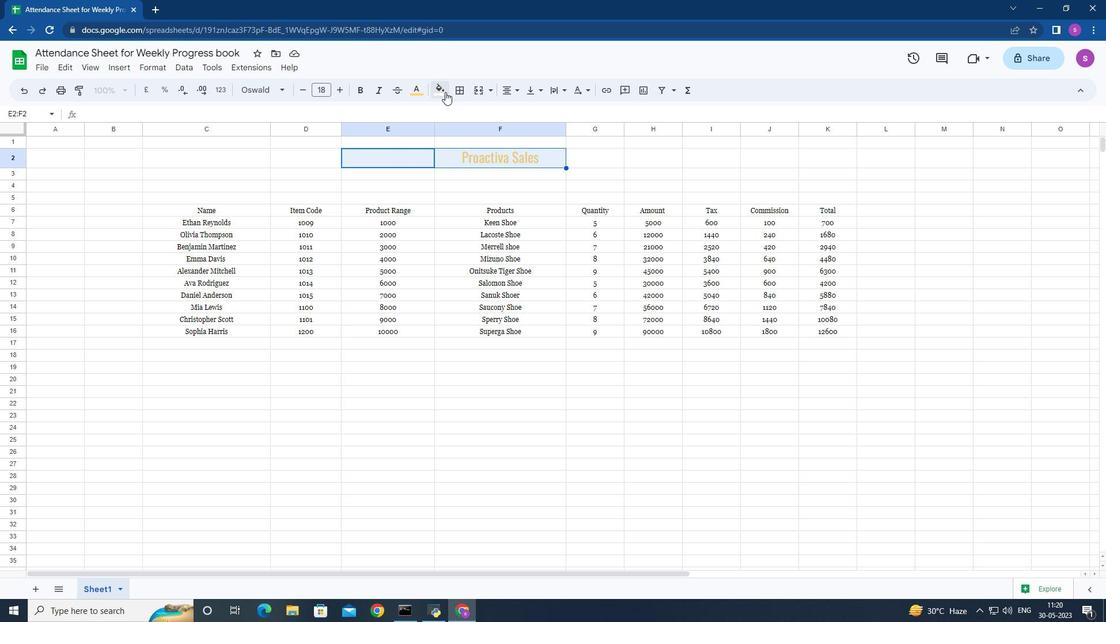 
Action: Mouse pressed left at (443, 91)
Screenshot: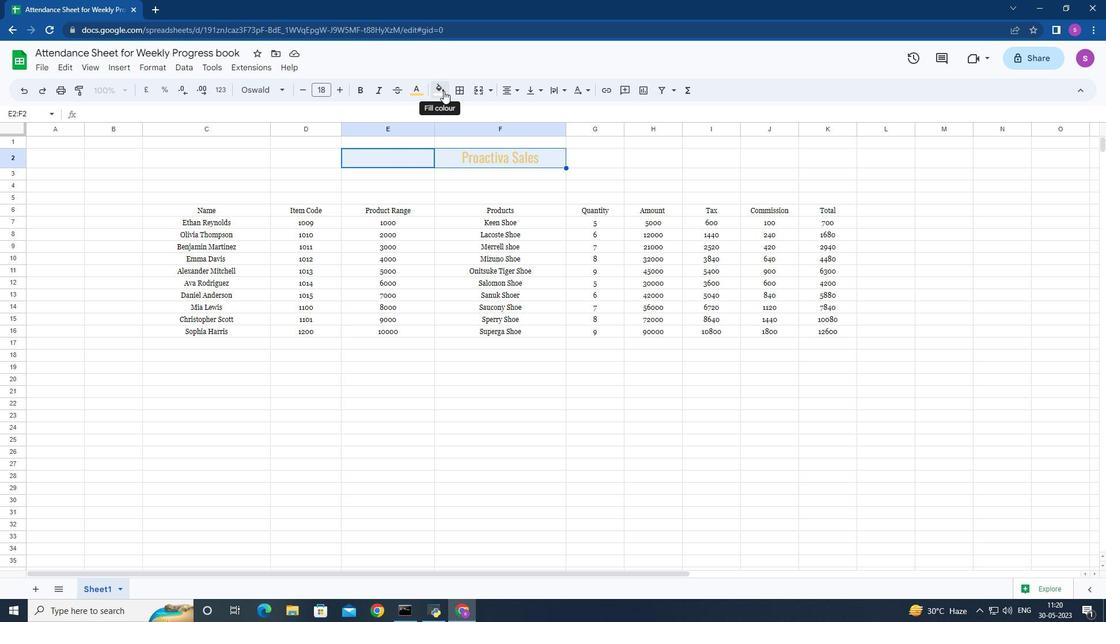 
Action: Mouse moved to (456, 141)
Screenshot: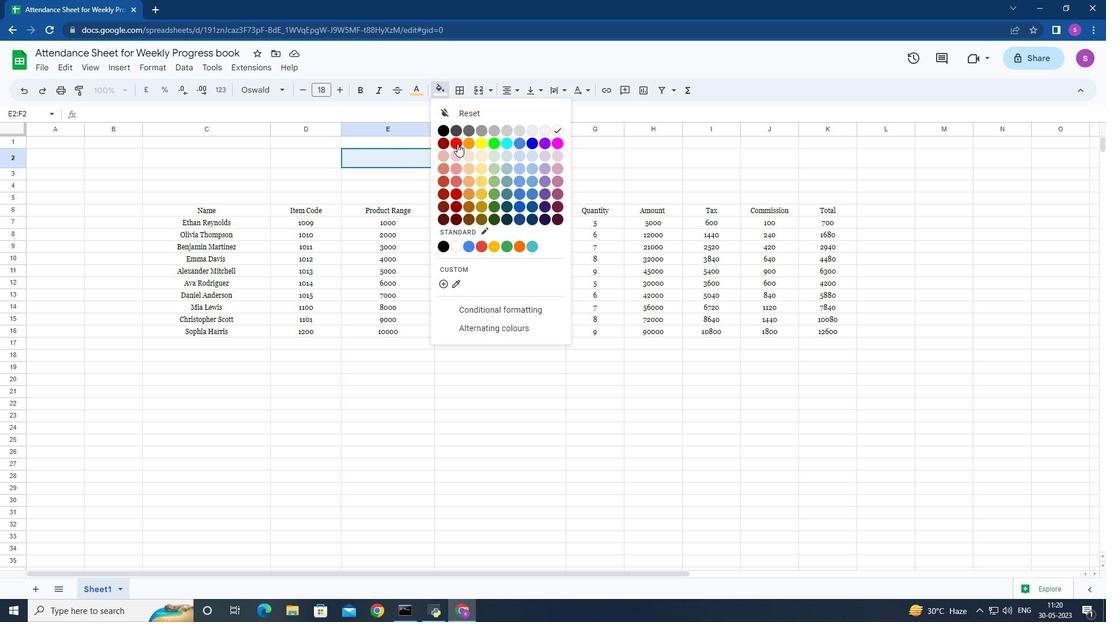 
Action: Mouse pressed left at (456, 141)
Screenshot: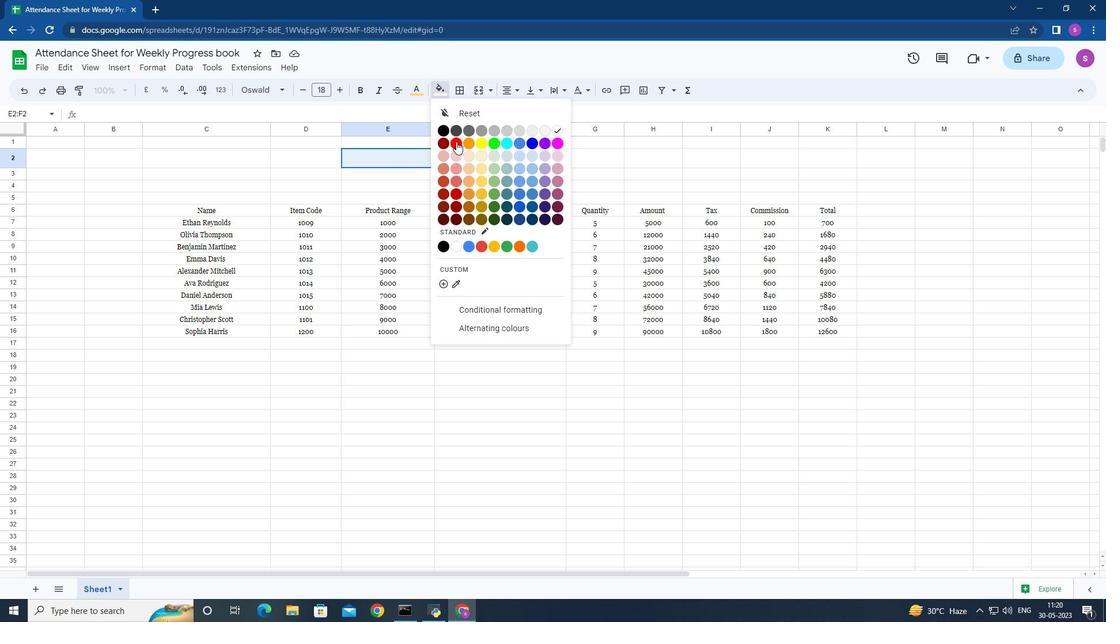 
Action: Mouse moved to (173, 208)
Screenshot: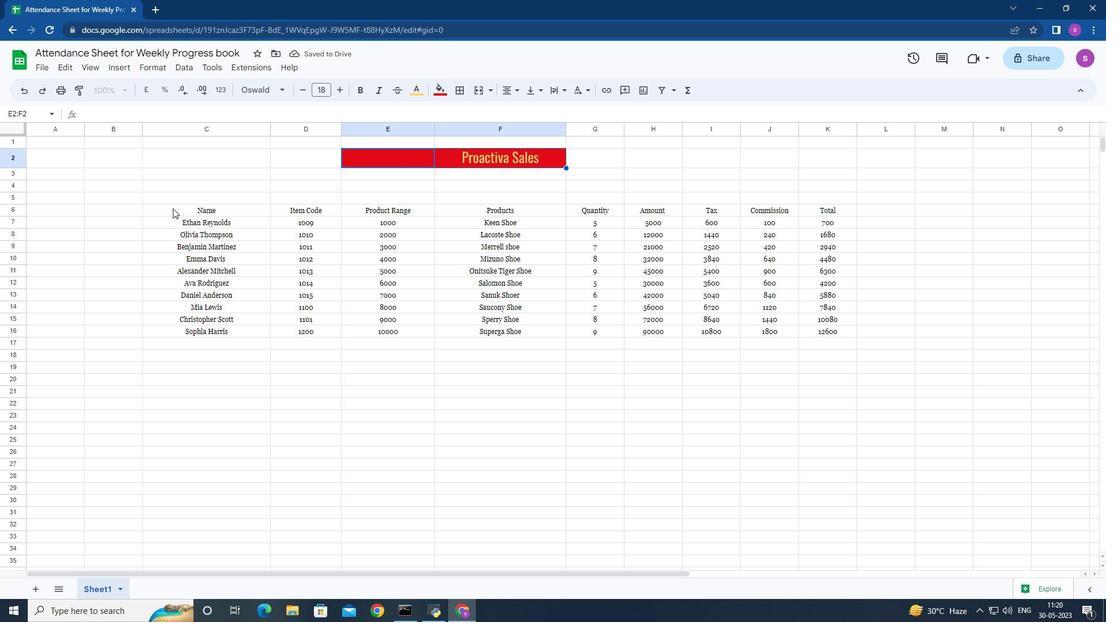 
Action: Mouse pressed left at (173, 208)
Screenshot: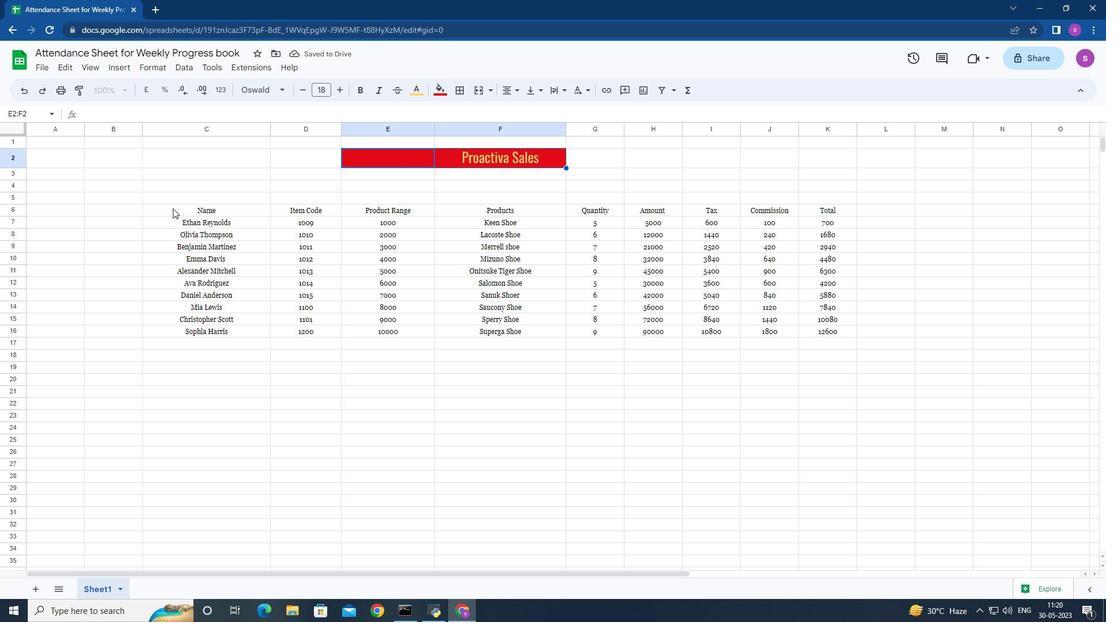 
Action: Mouse moved to (415, 91)
Screenshot: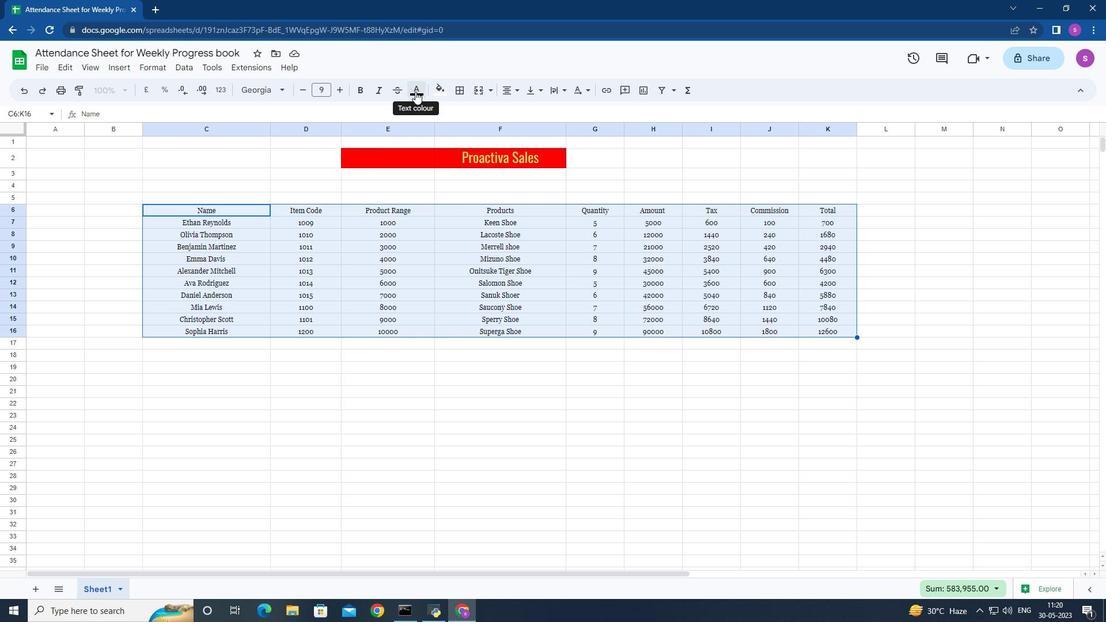 
Action: Mouse pressed left at (415, 91)
Screenshot: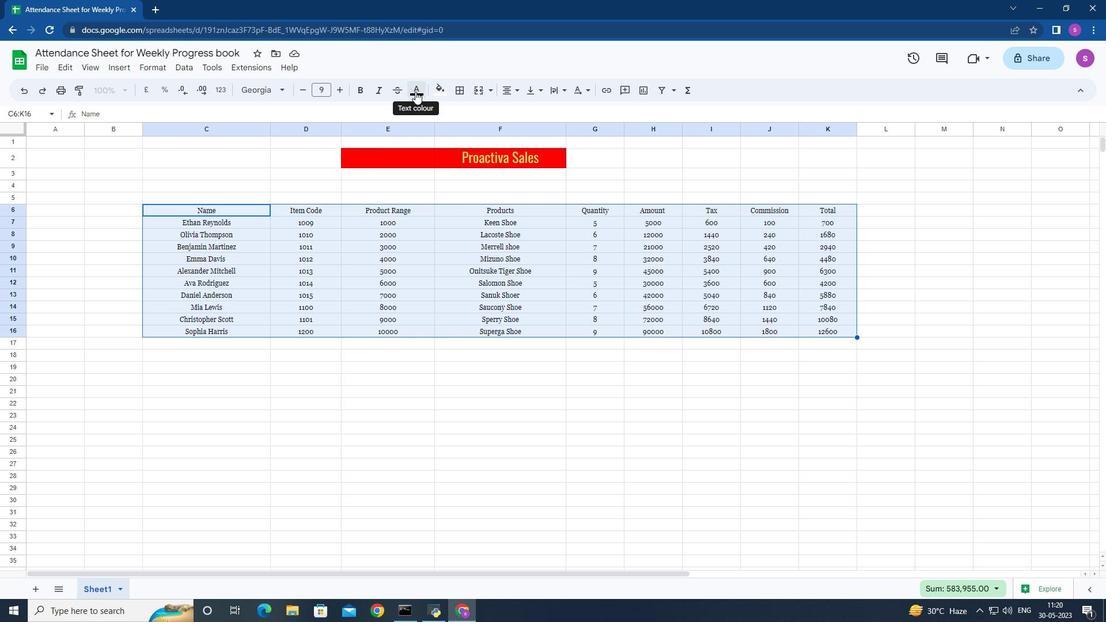 
Action: Mouse moved to (432, 140)
Screenshot: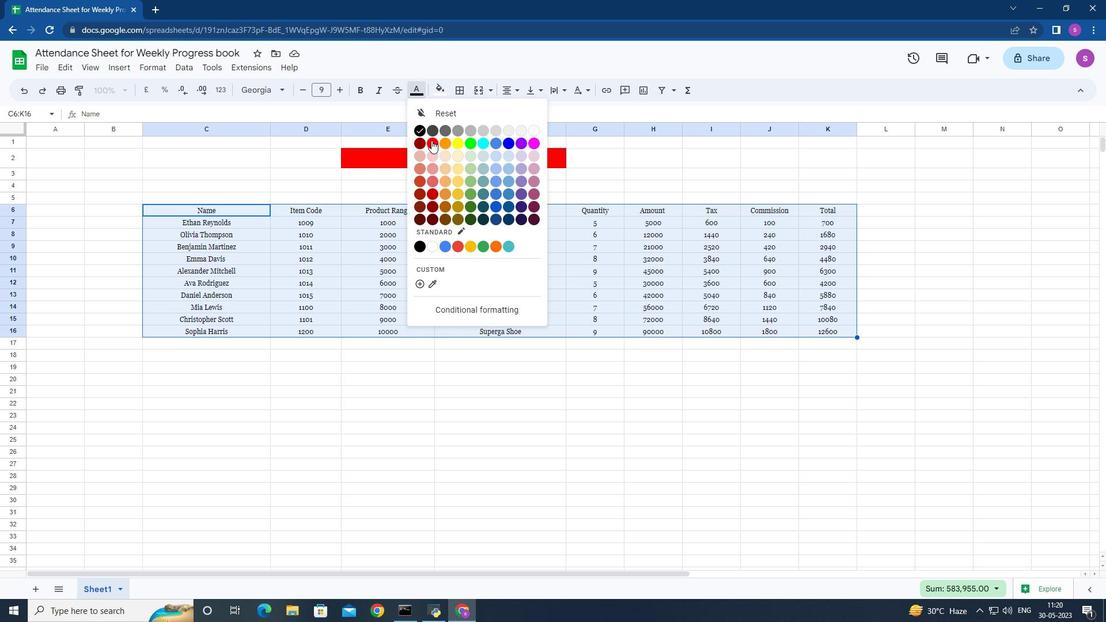 
Action: Mouse pressed left at (432, 140)
Screenshot: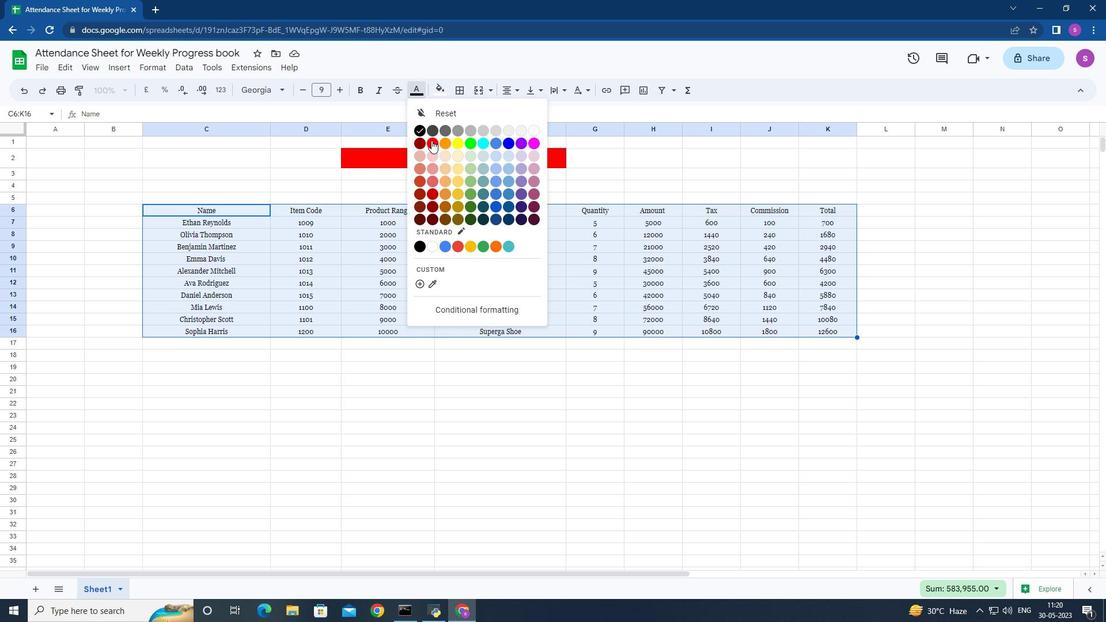 
Action: Mouse moved to (881, 210)
Screenshot: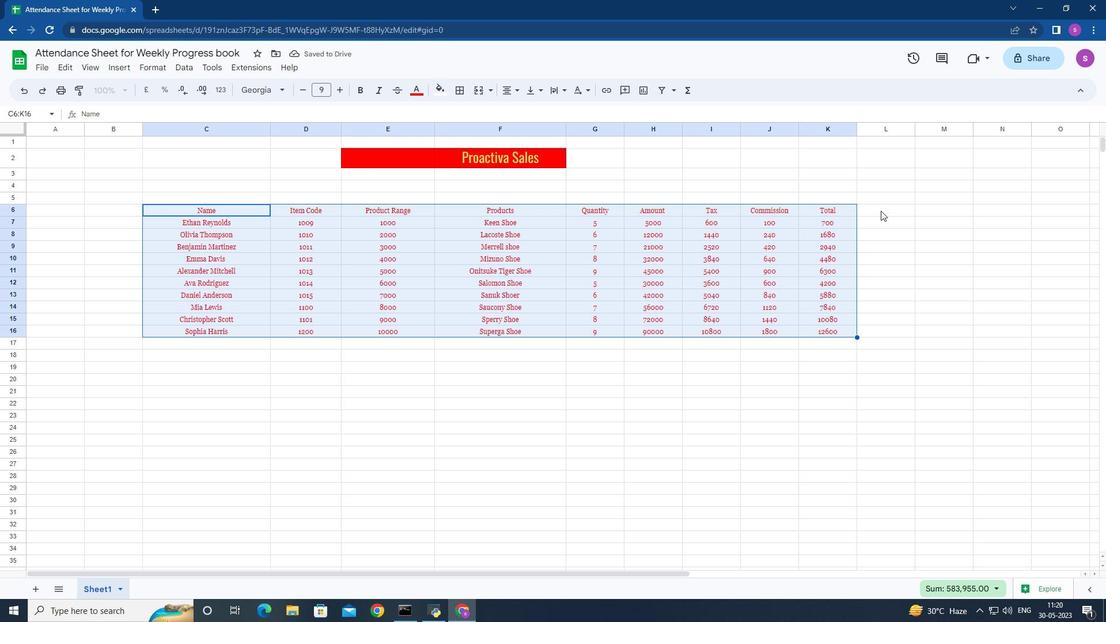 
Action: Mouse pressed left at (881, 210)
Screenshot: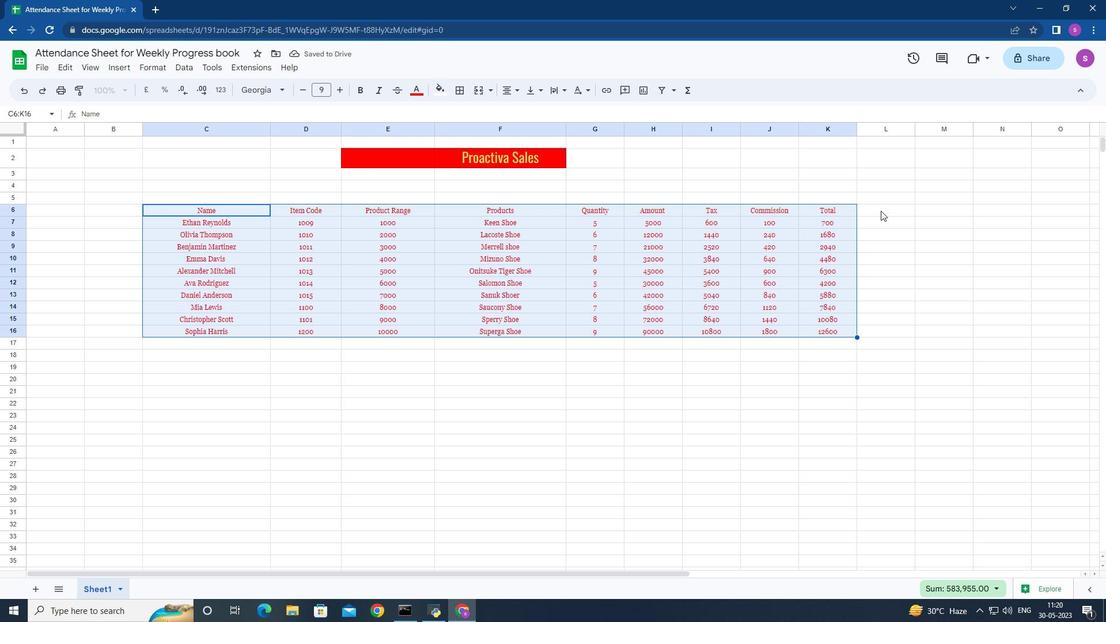 
Action: Mouse moved to (202, 209)
Screenshot: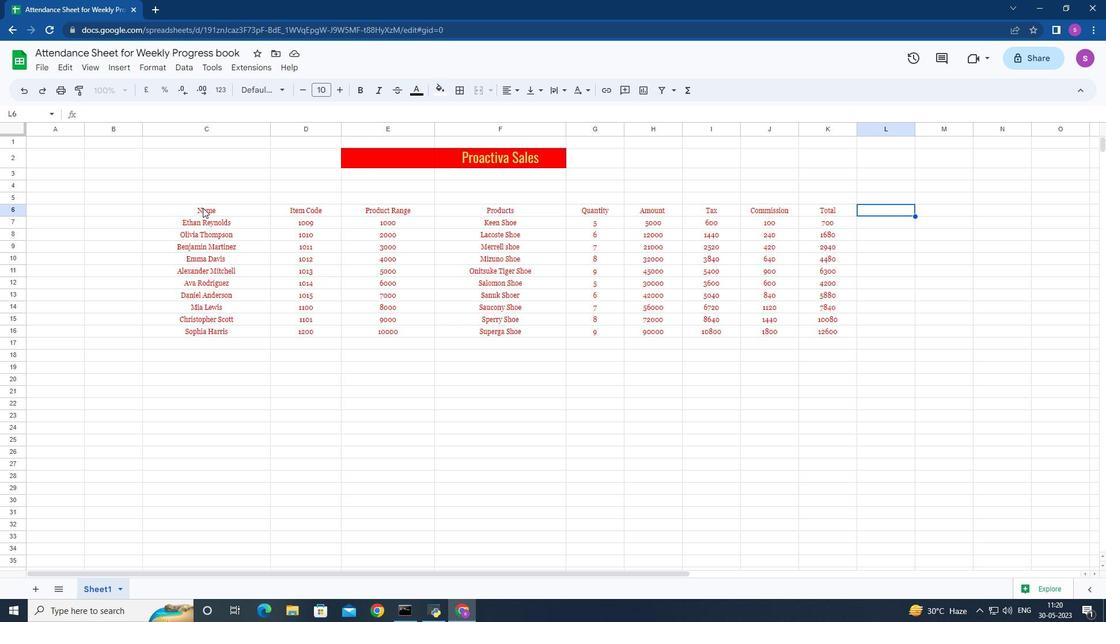 
Action: Mouse scrolled (202, 208) with delta (0, 0)
Screenshot: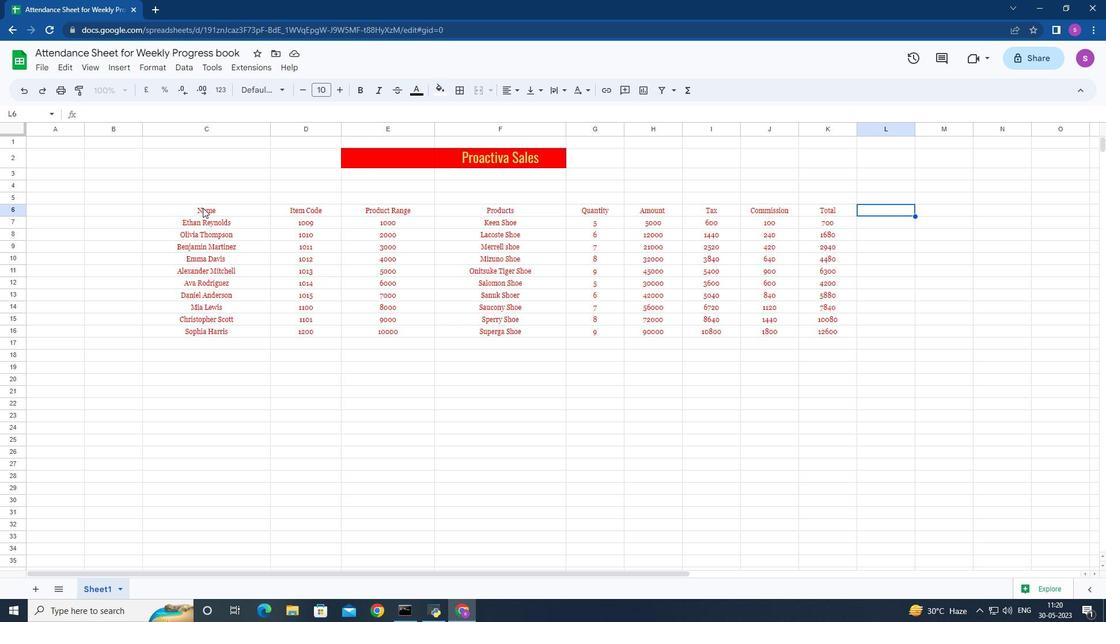 
Action: Mouse moved to (328, 328)
Screenshot: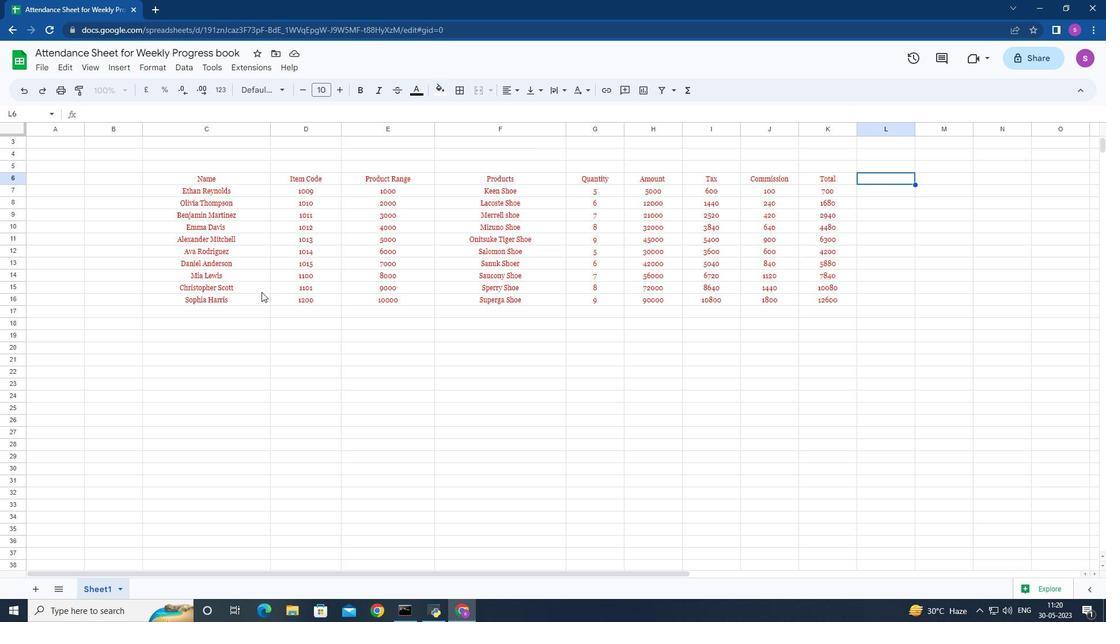 
Action: Mouse scrolled (328, 329) with delta (0, 0)
Screenshot: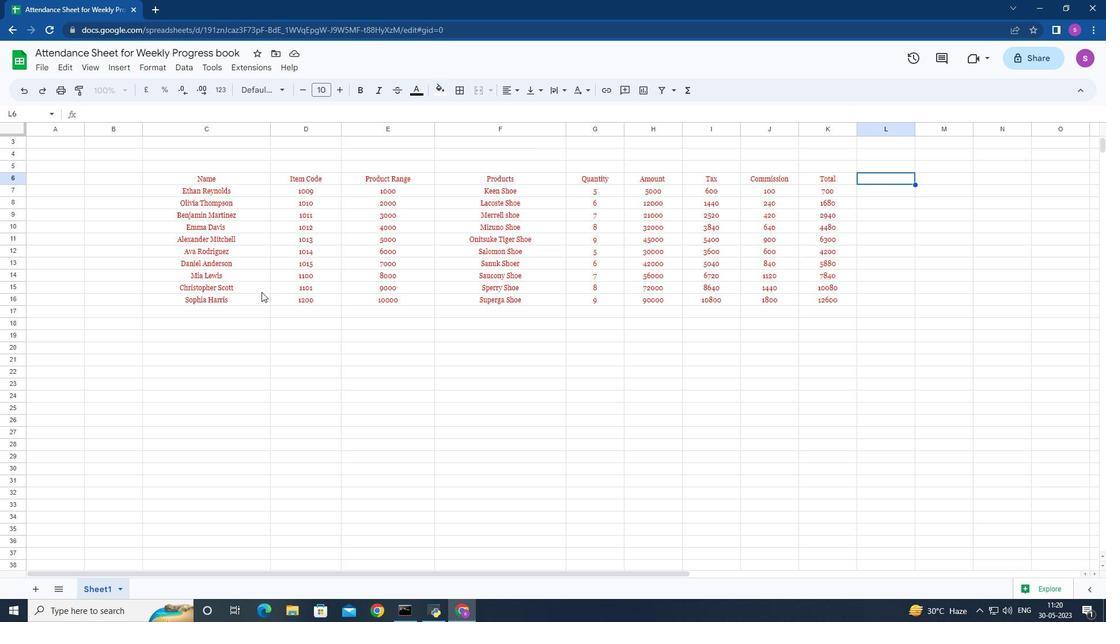 
Action: Mouse moved to (414, 355)
Screenshot: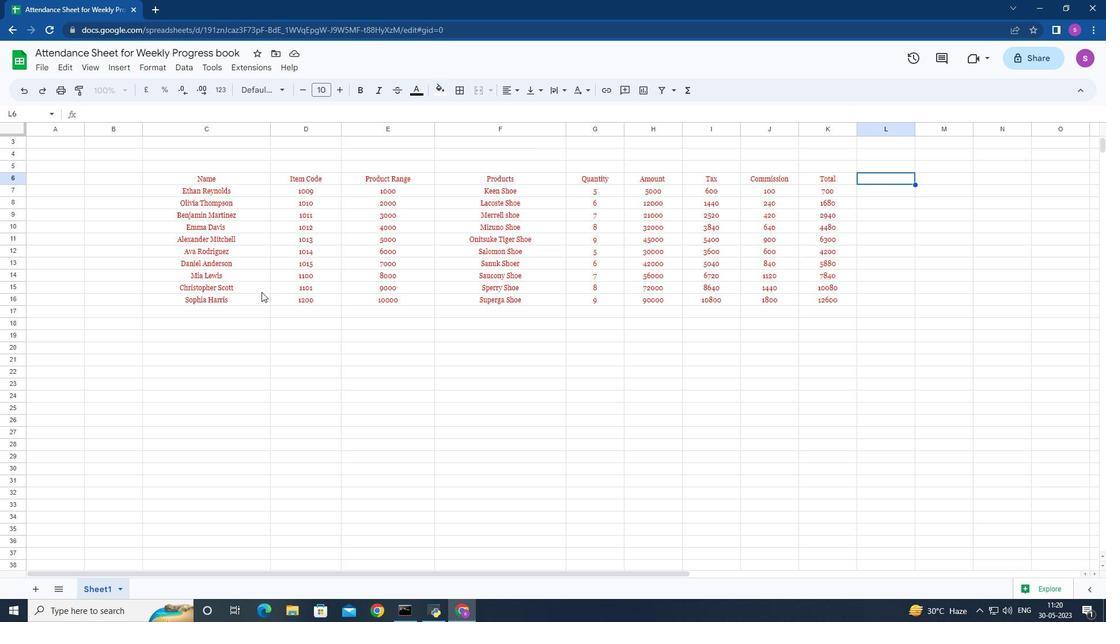 
Action: Mouse scrolled (414, 356) with delta (0, 0)
Screenshot: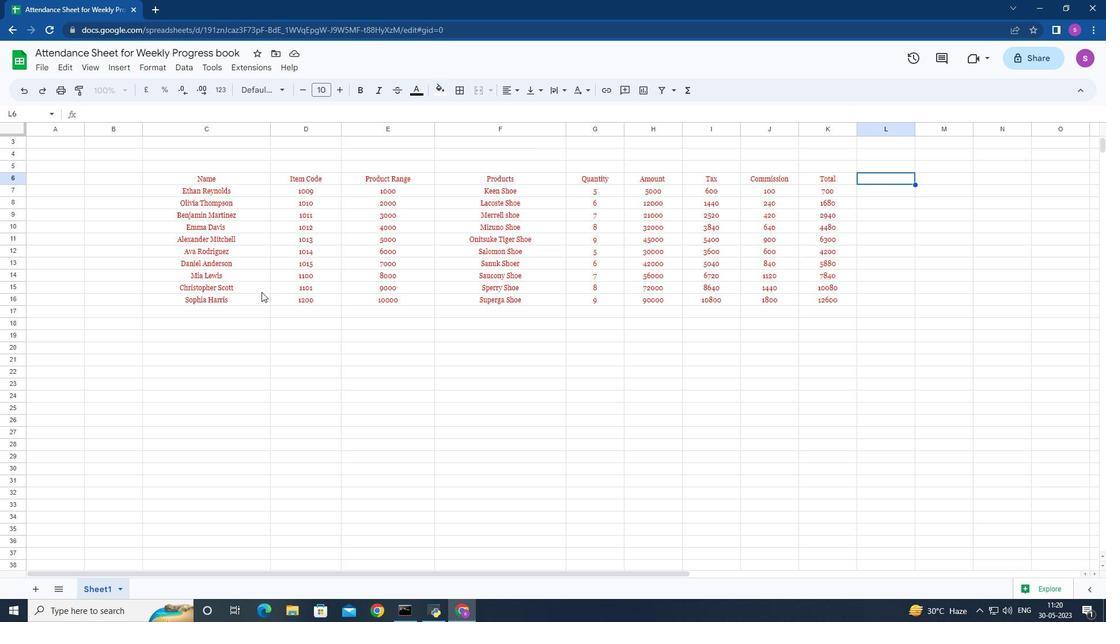 
Action: Mouse moved to (519, 382)
Screenshot: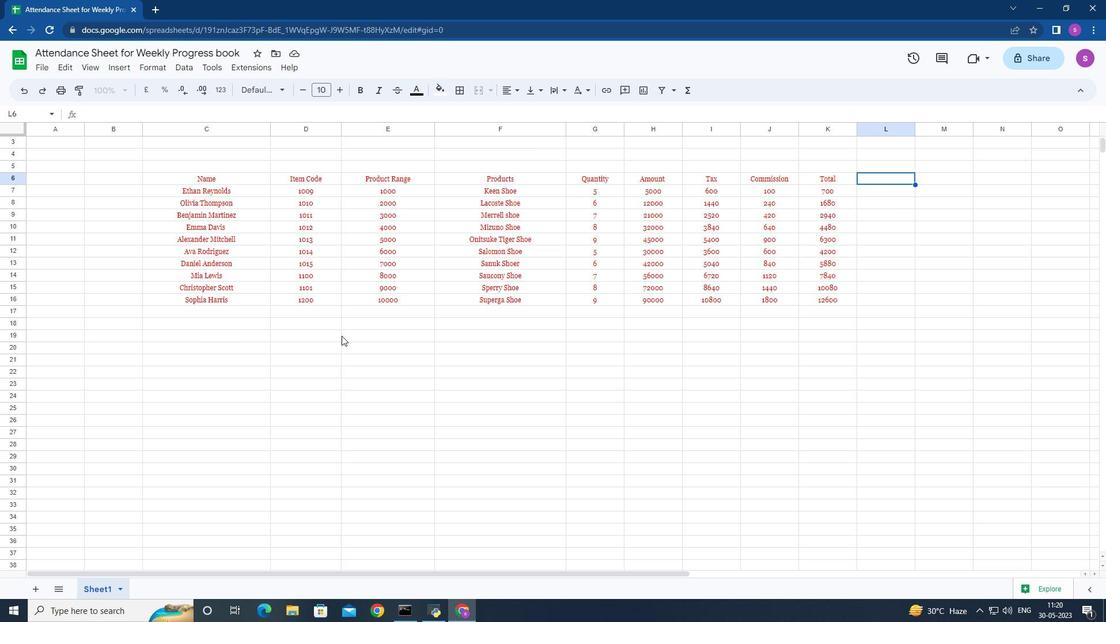 
Action: Mouse scrolled (514, 381) with delta (0, 0)
Screenshot: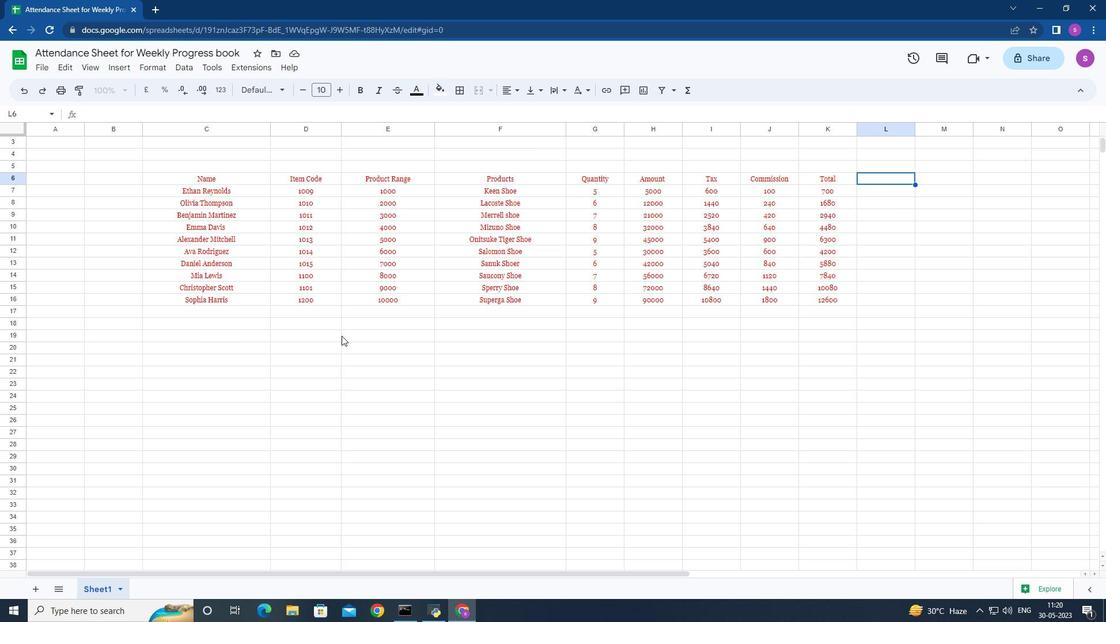 
Action: Mouse moved to (531, 383)
Screenshot: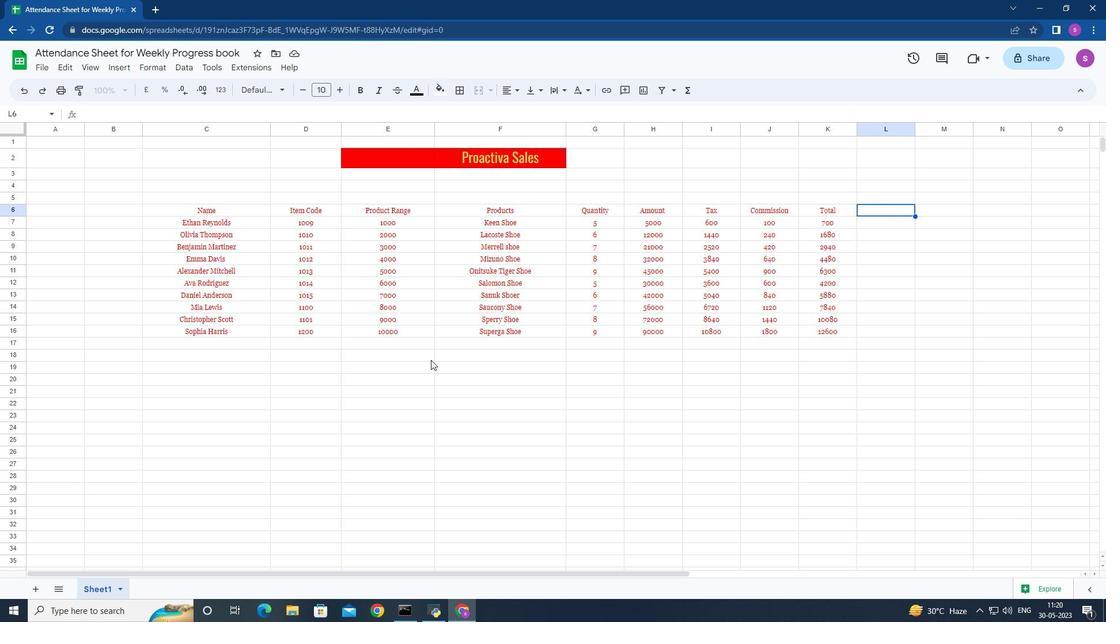 
Action: Mouse scrolled (531, 384) with delta (0, 0)
Screenshot: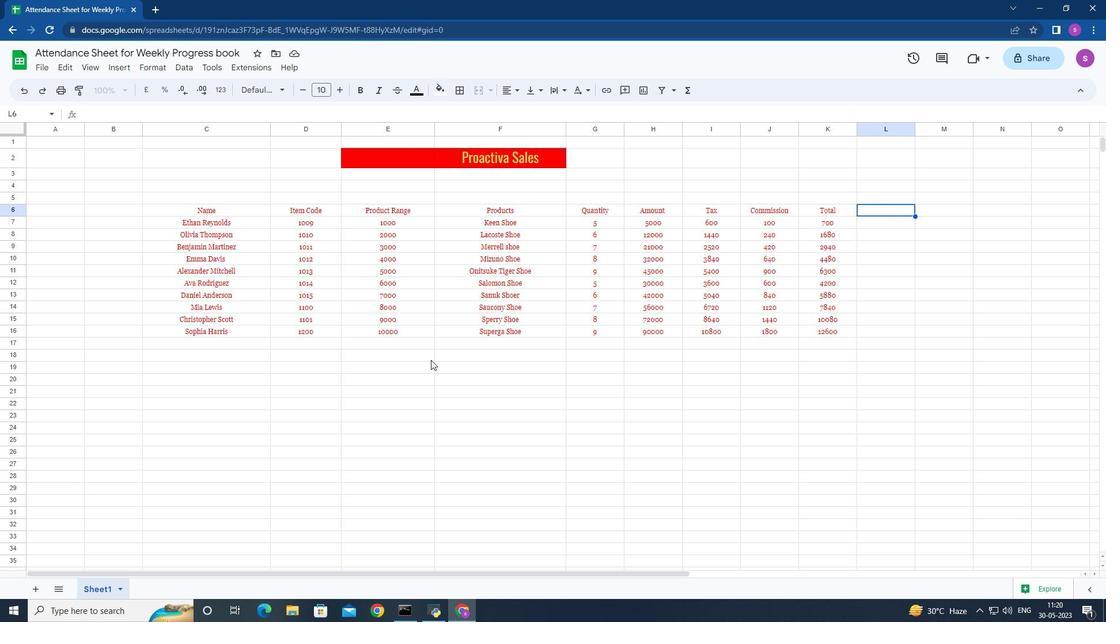 
Action: Mouse moved to (580, 295)
Screenshot: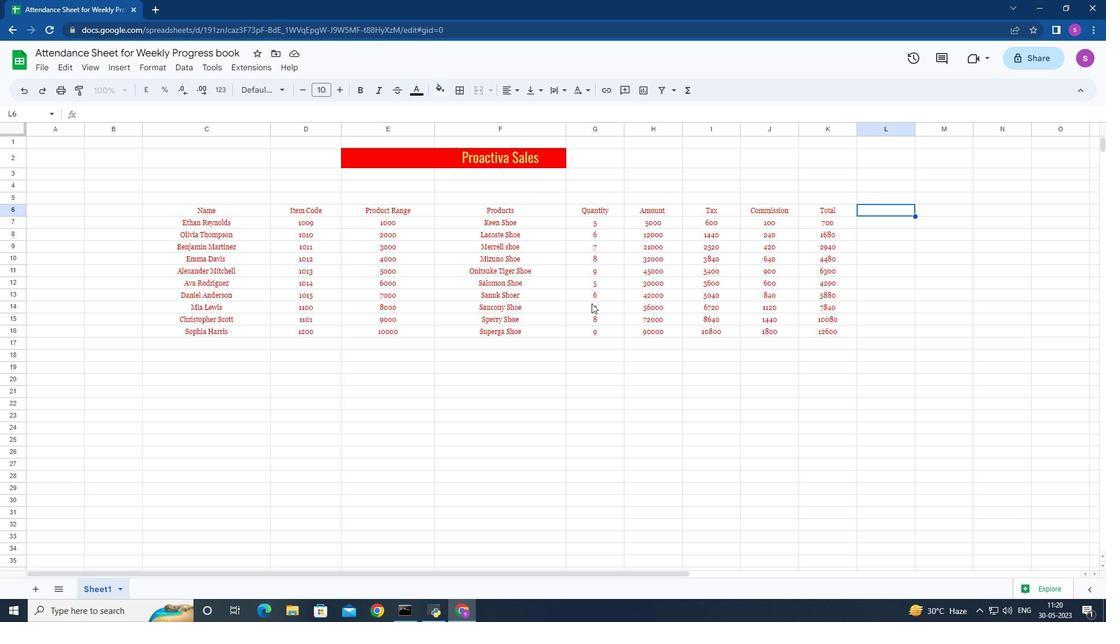
